 Task: Schedule a presentation practice session with the marketing team, focusing on delivering impactful messages, showcasing compelling visuals, and engaging the audience effectively for the upcoming product launch on September 25th at 3:30 PM.
Action: Mouse moved to (49, 288)
Screenshot: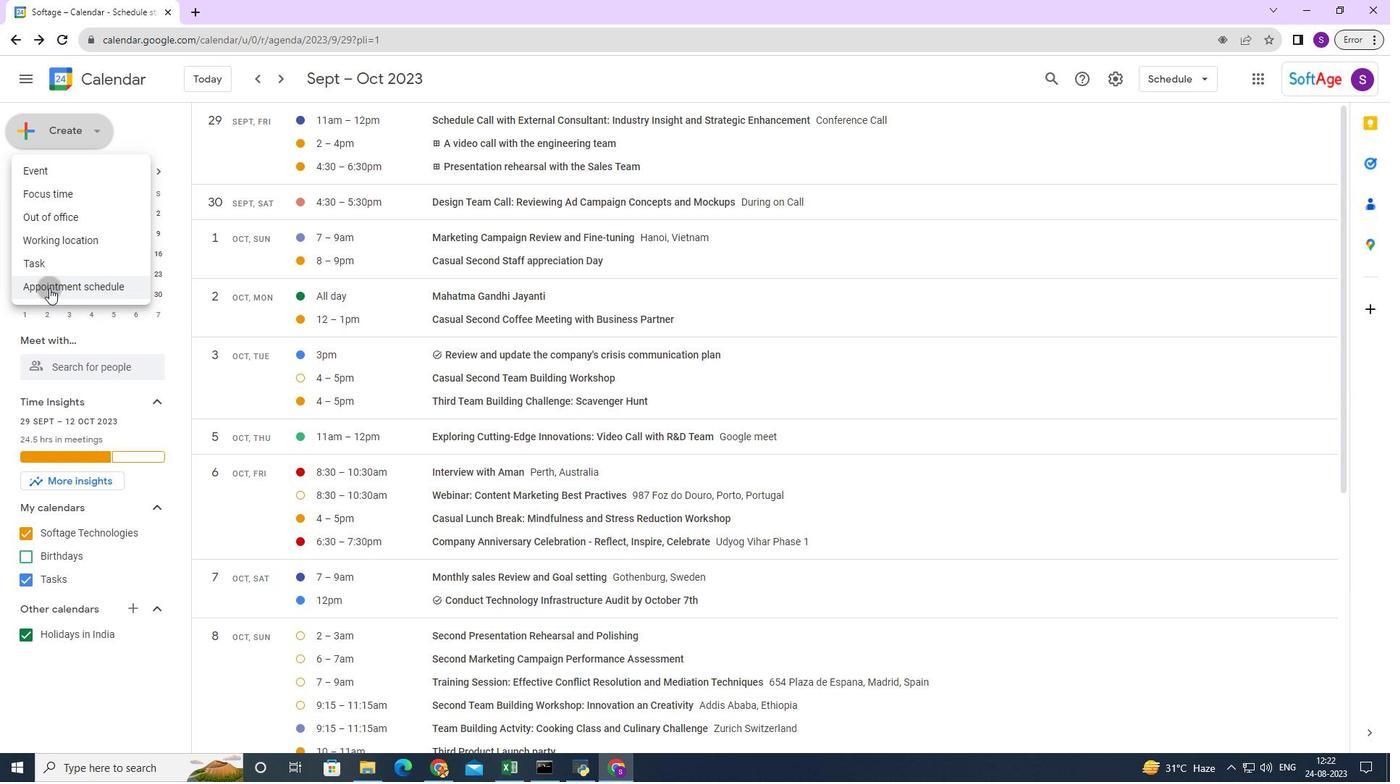 
Action: Mouse pressed left at (49, 288)
Screenshot: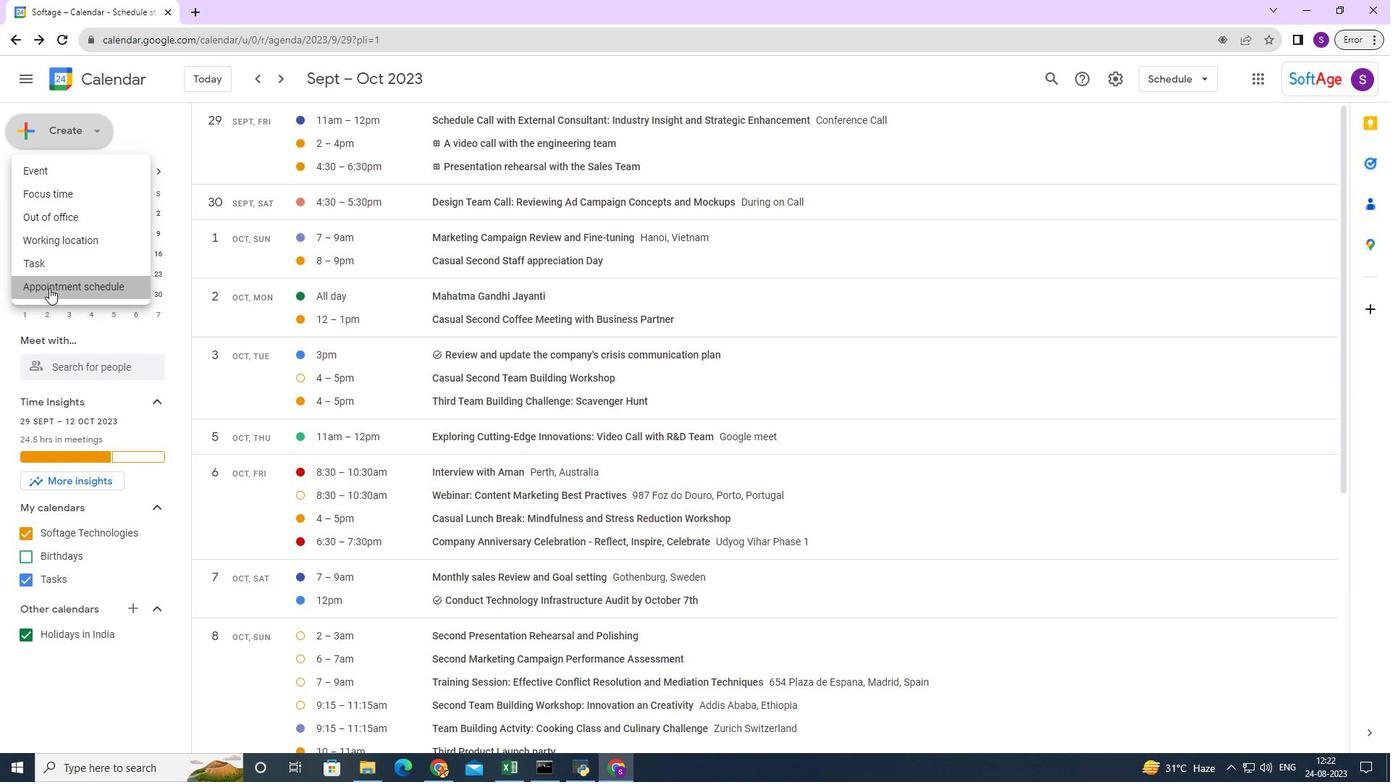 
Action: Mouse moved to (234, 126)
Screenshot: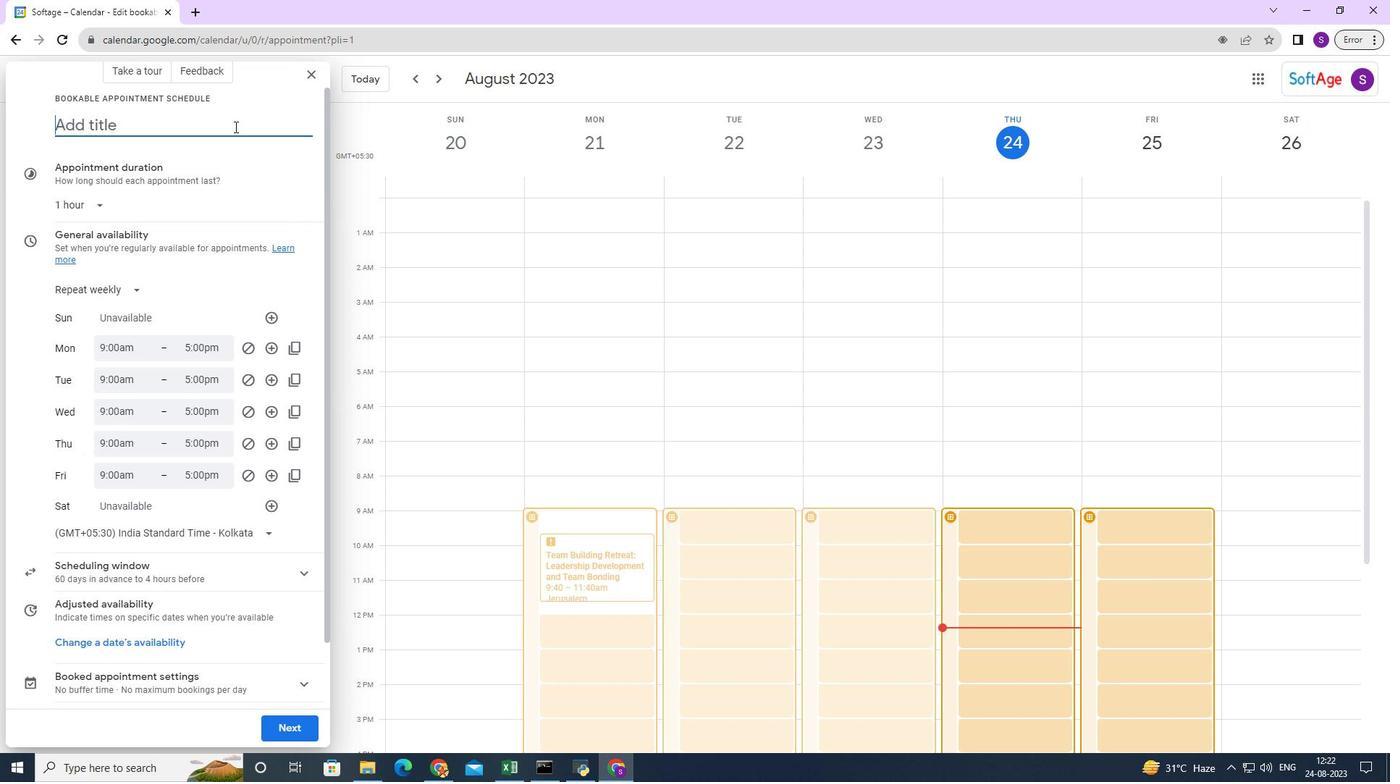 
Action: Mouse pressed left at (234, 126)
Screenshot: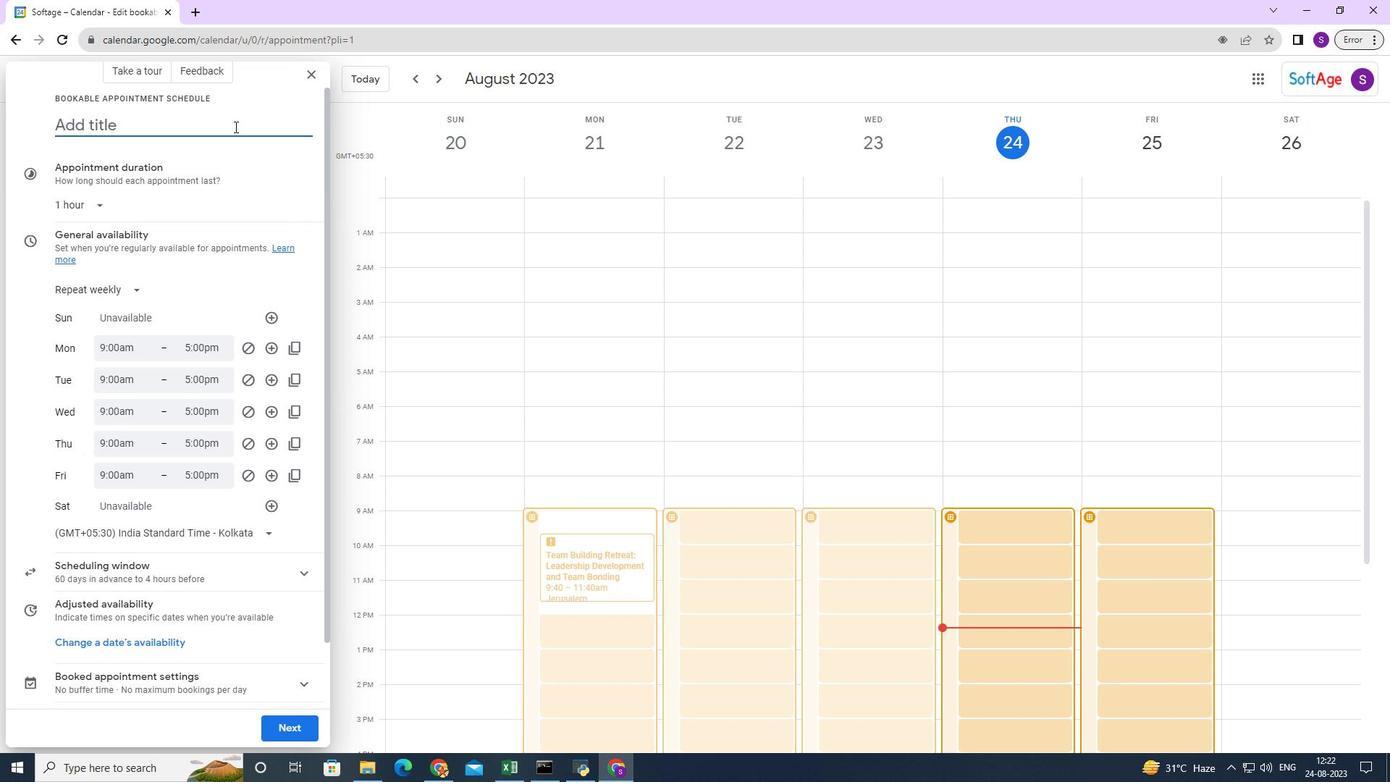 
Action: Mouse moved to (216, 118)
Screenshot: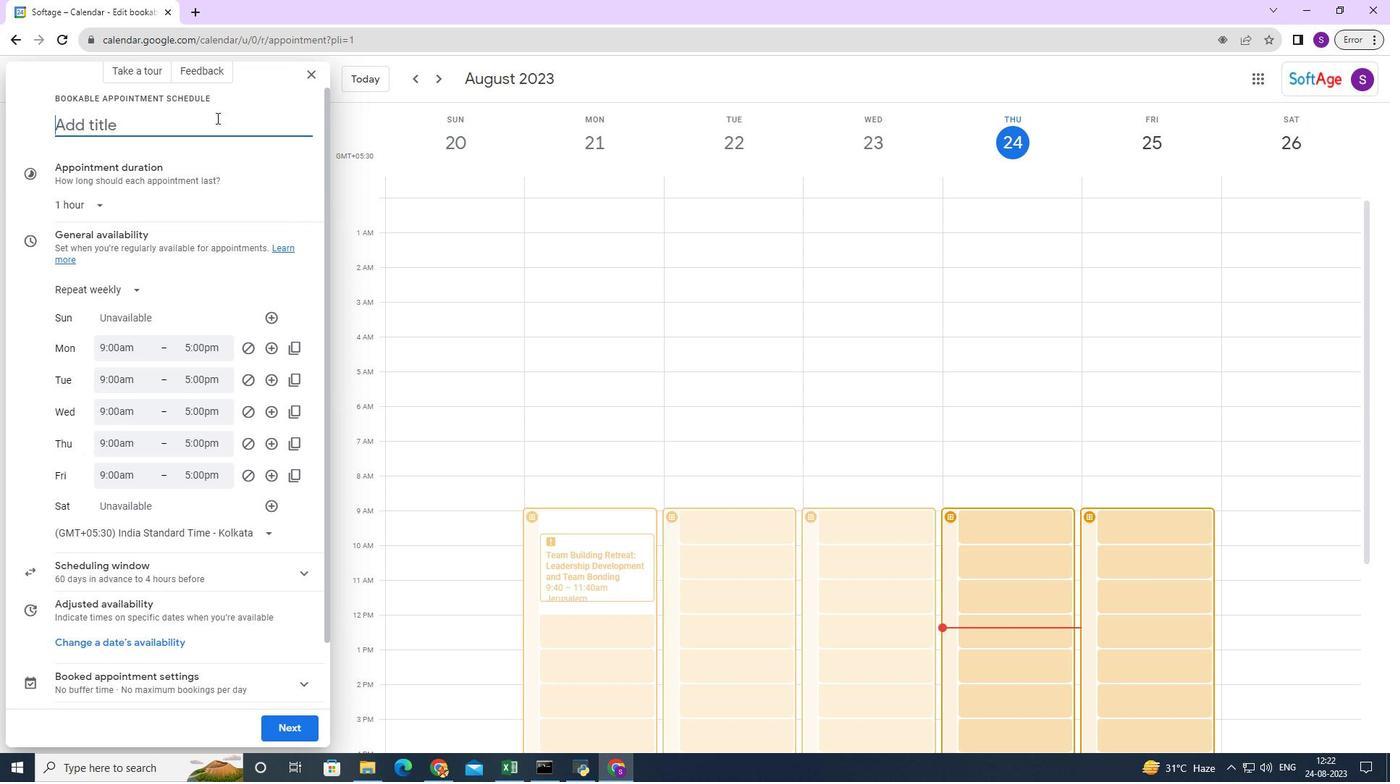 
Action: Key pressed <Key.caps_lock>S<Key.caps_lock>xhd<Key.backspace><Key.backspace><Key.backspace>chedule<Key.space>a<Key.space>presentation<Key.space>practice<Key.space>session<Key.space>with<Key.space>the<Key.backspace>e<Key.space>marketing<Key.space>team
Screenshot: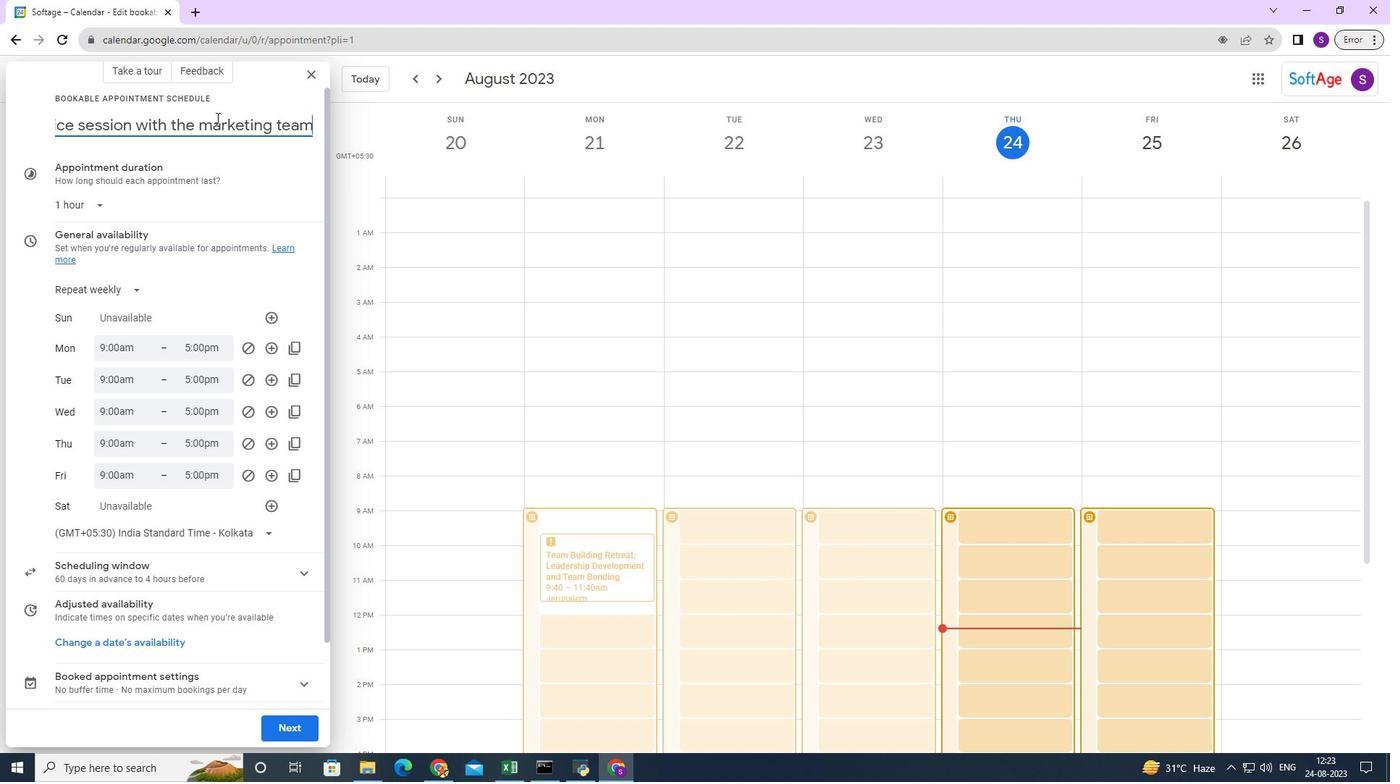 
Action: Mouse moved to (103, 207)
Screenshot: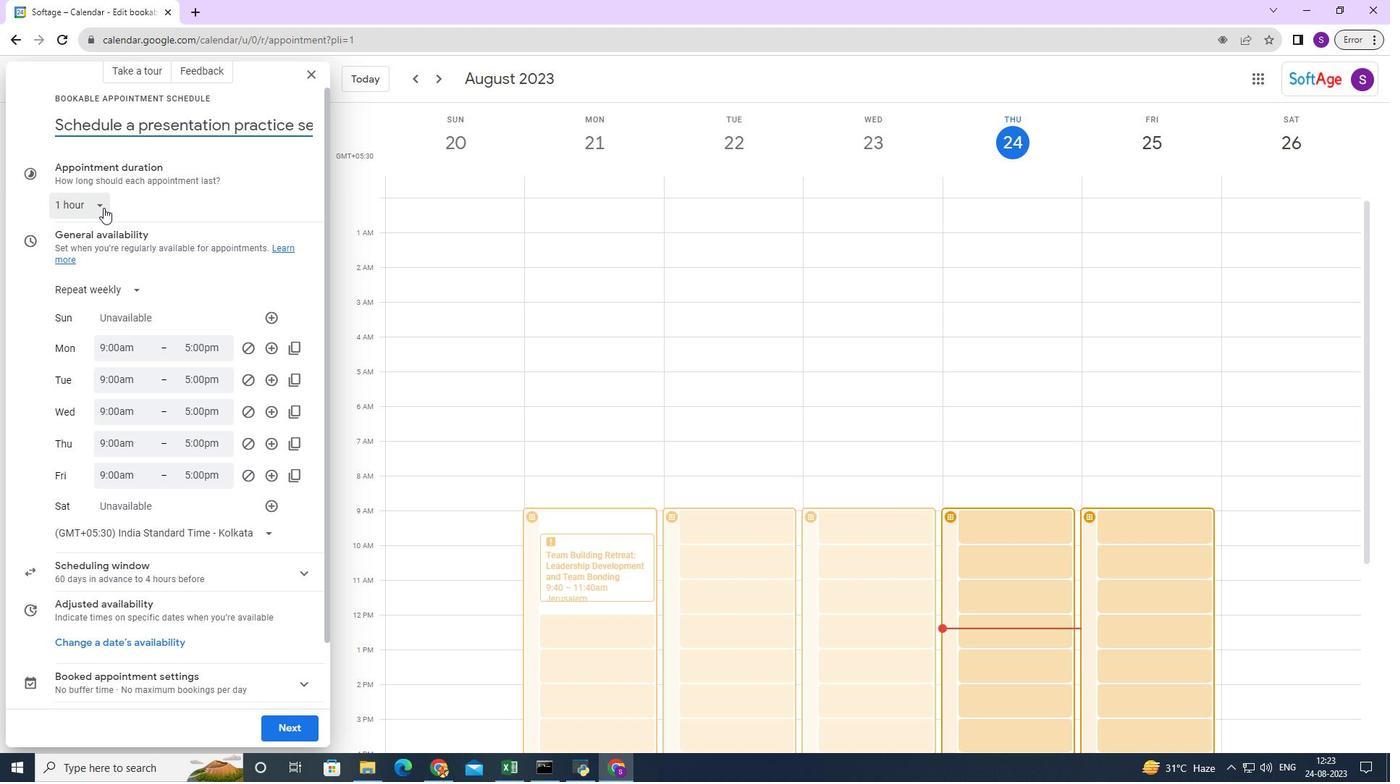 
Action: Mouse pressed left at (103, 207)
Screenshot: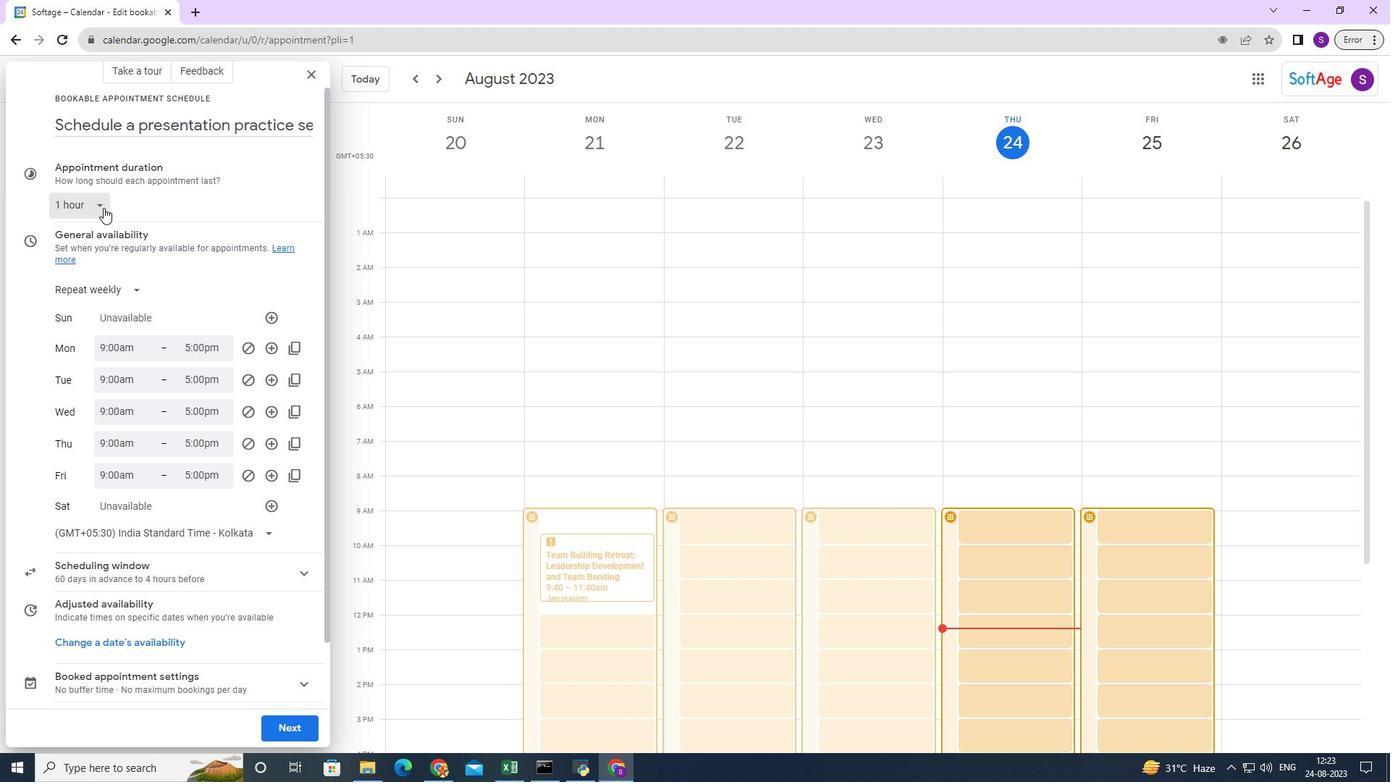 
Action: Mouse moved to (68, 349)
Screenshot: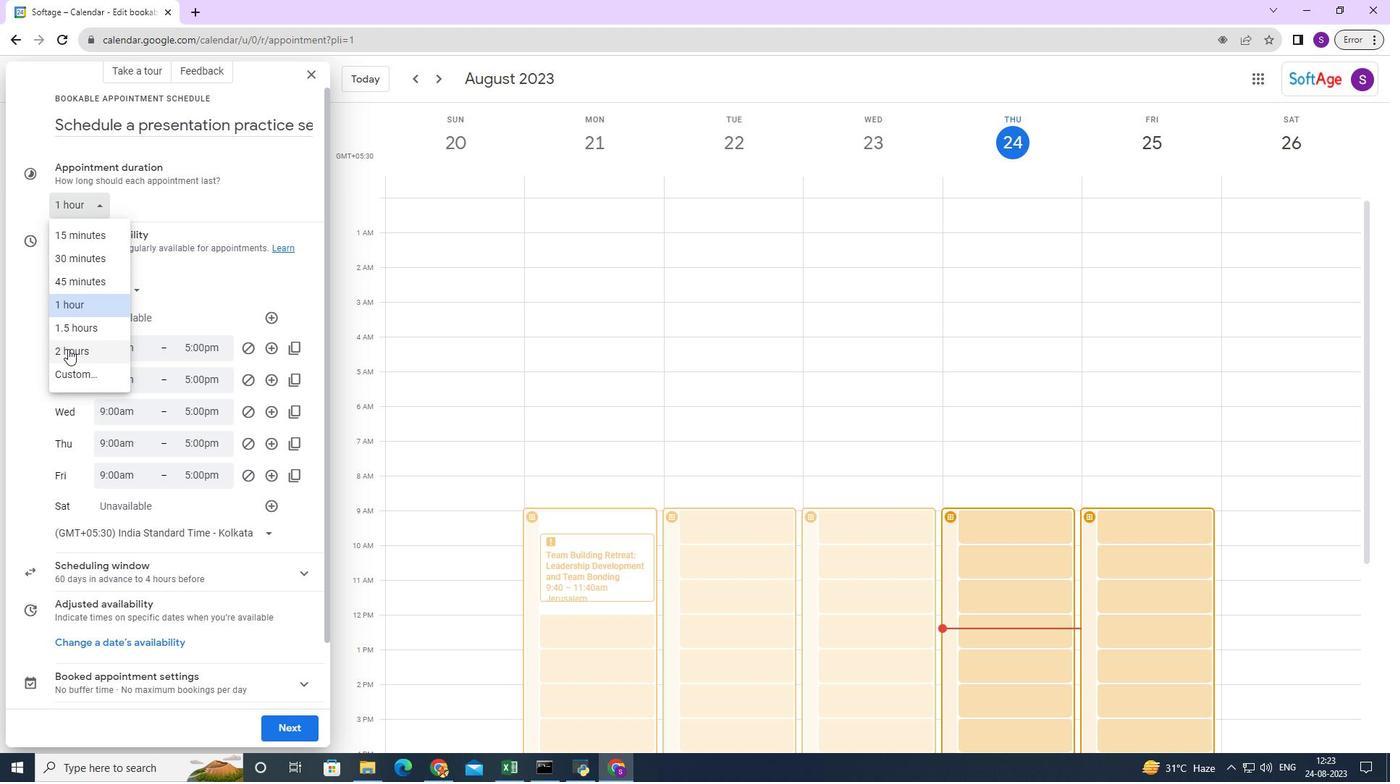 
Action: Mouse pressed left at (68, 349)
Screenshot: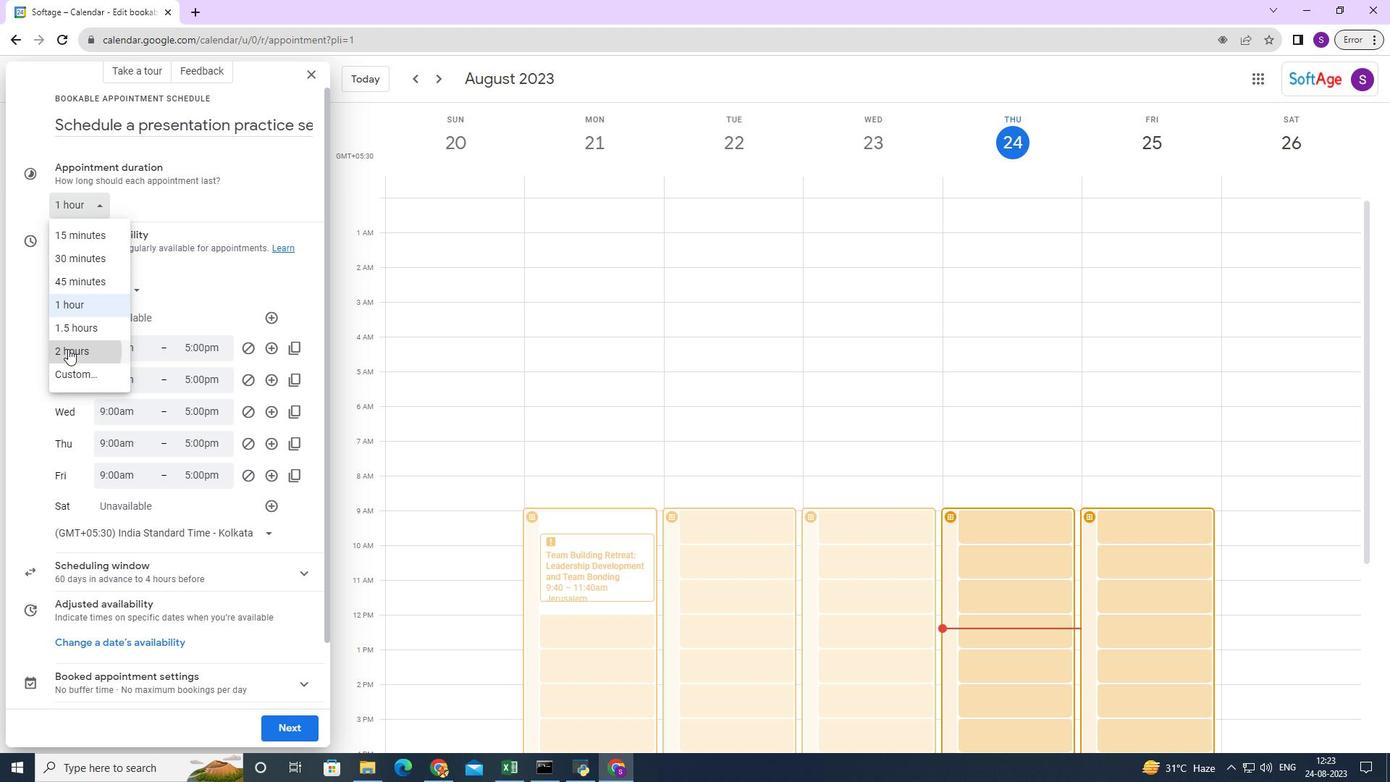 
Action: Mouse moved to (107, 291)
Screenshot: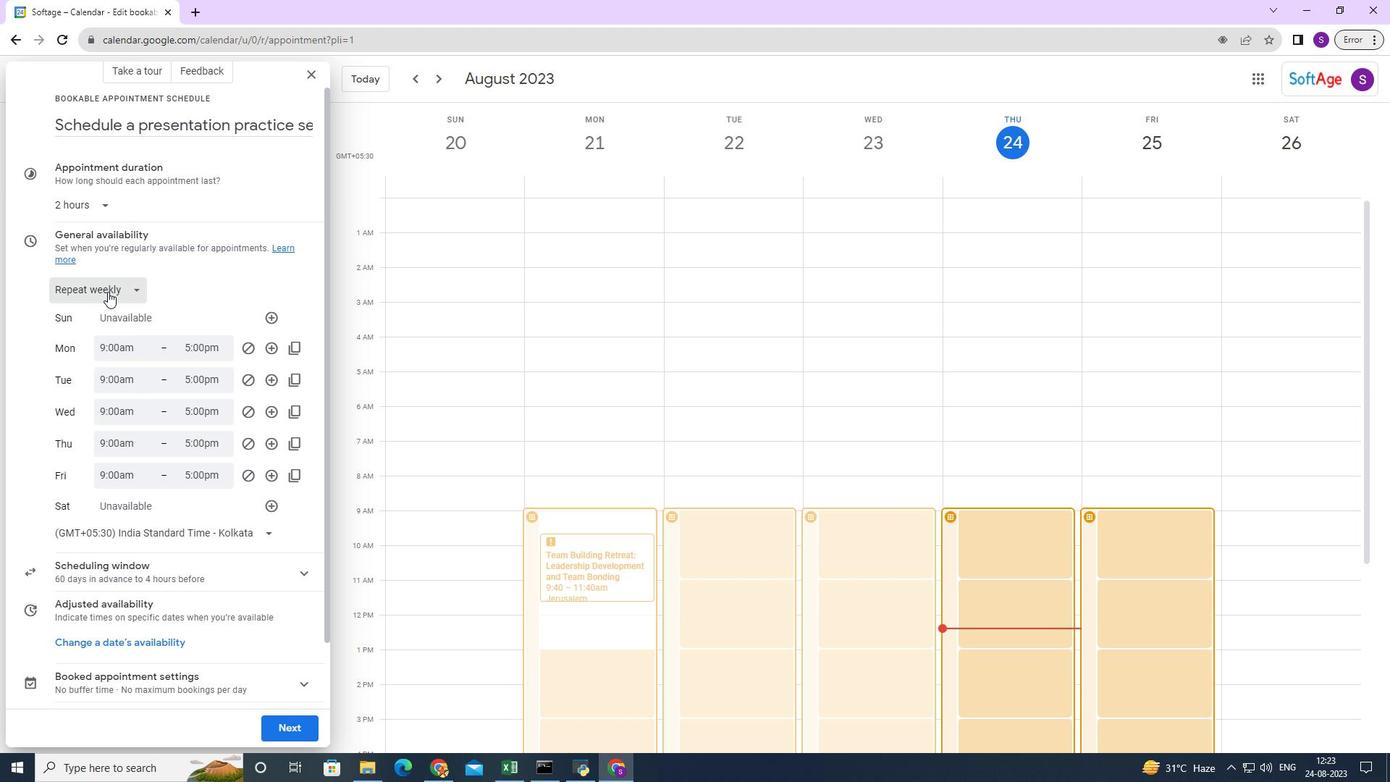 
Action: Mouse pressed left at (107, 291)
Screenshot: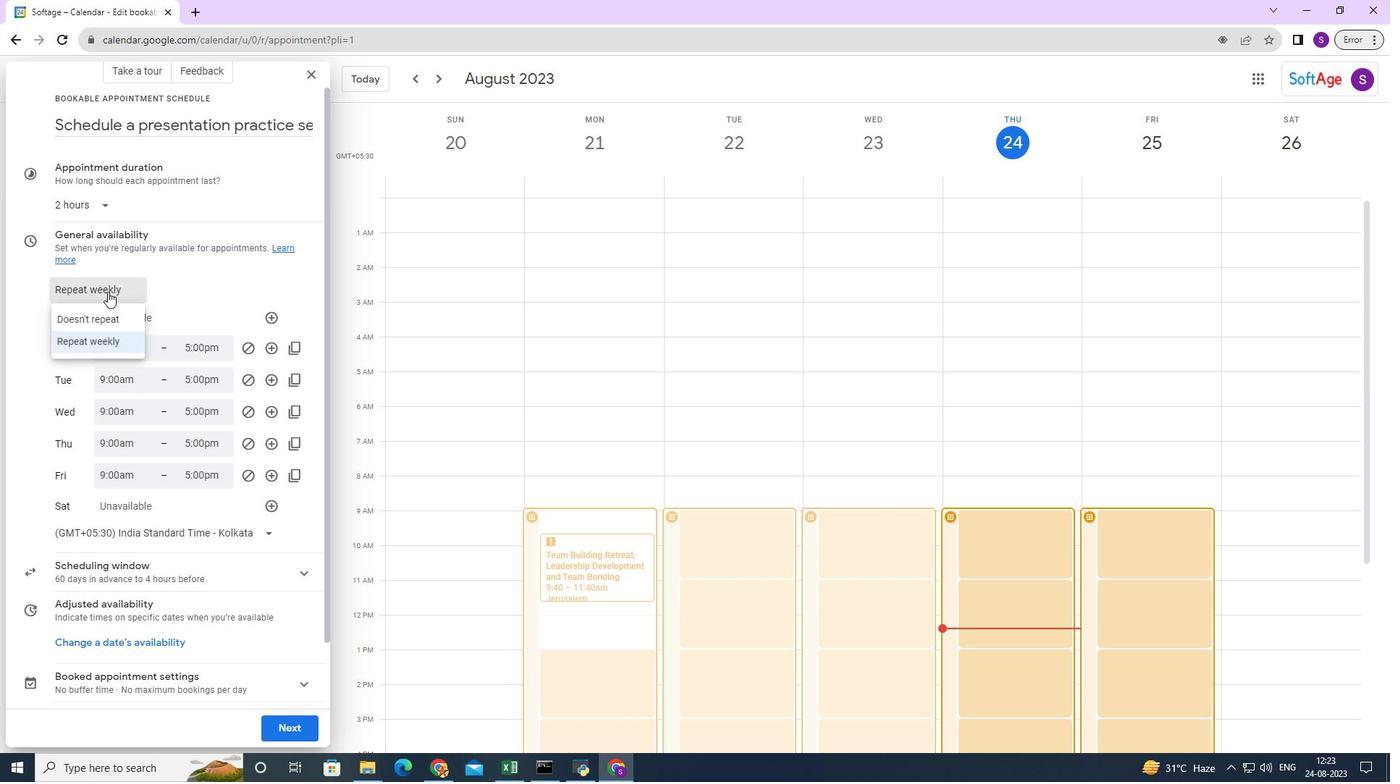 
Action: Mouse moved to (102, 326)
Screenshot: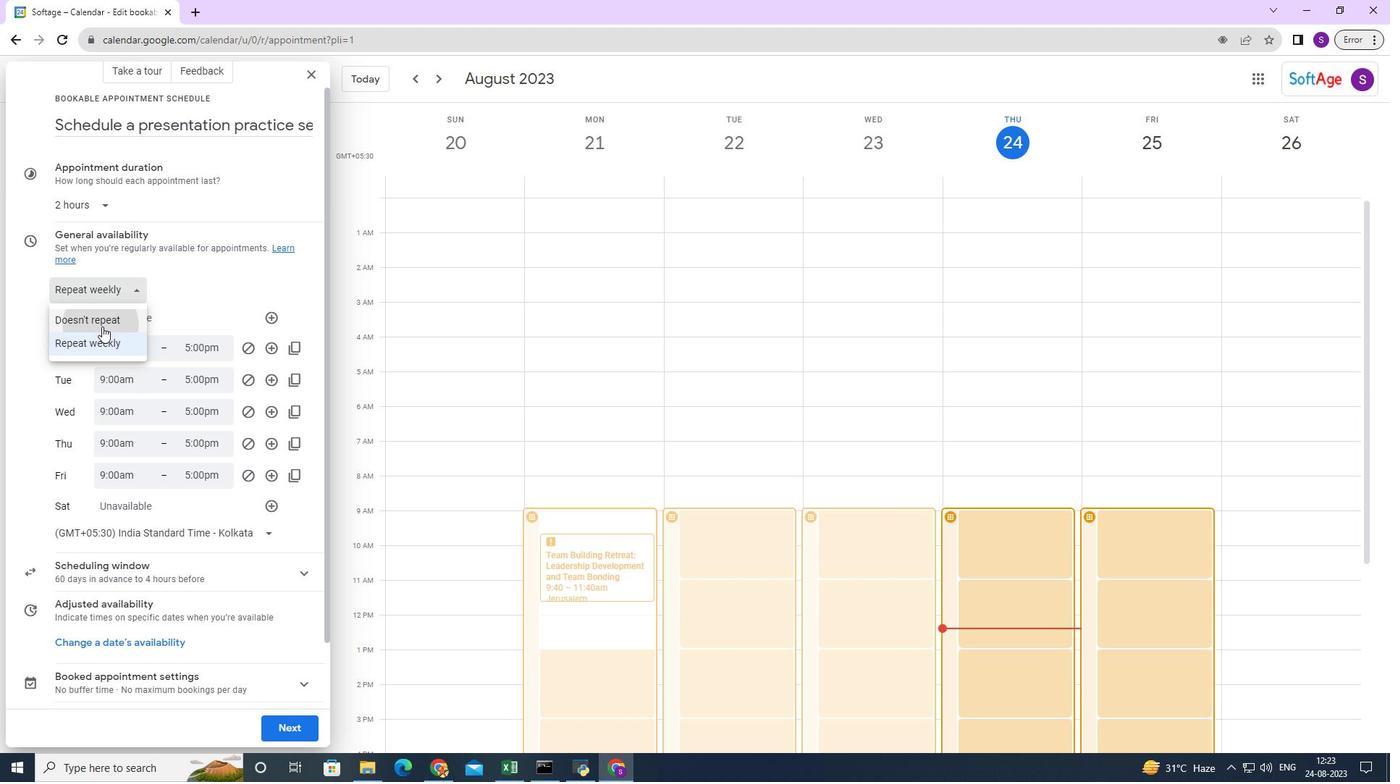 
Action: Mouse pressed left at (102, 326)
Screenshot: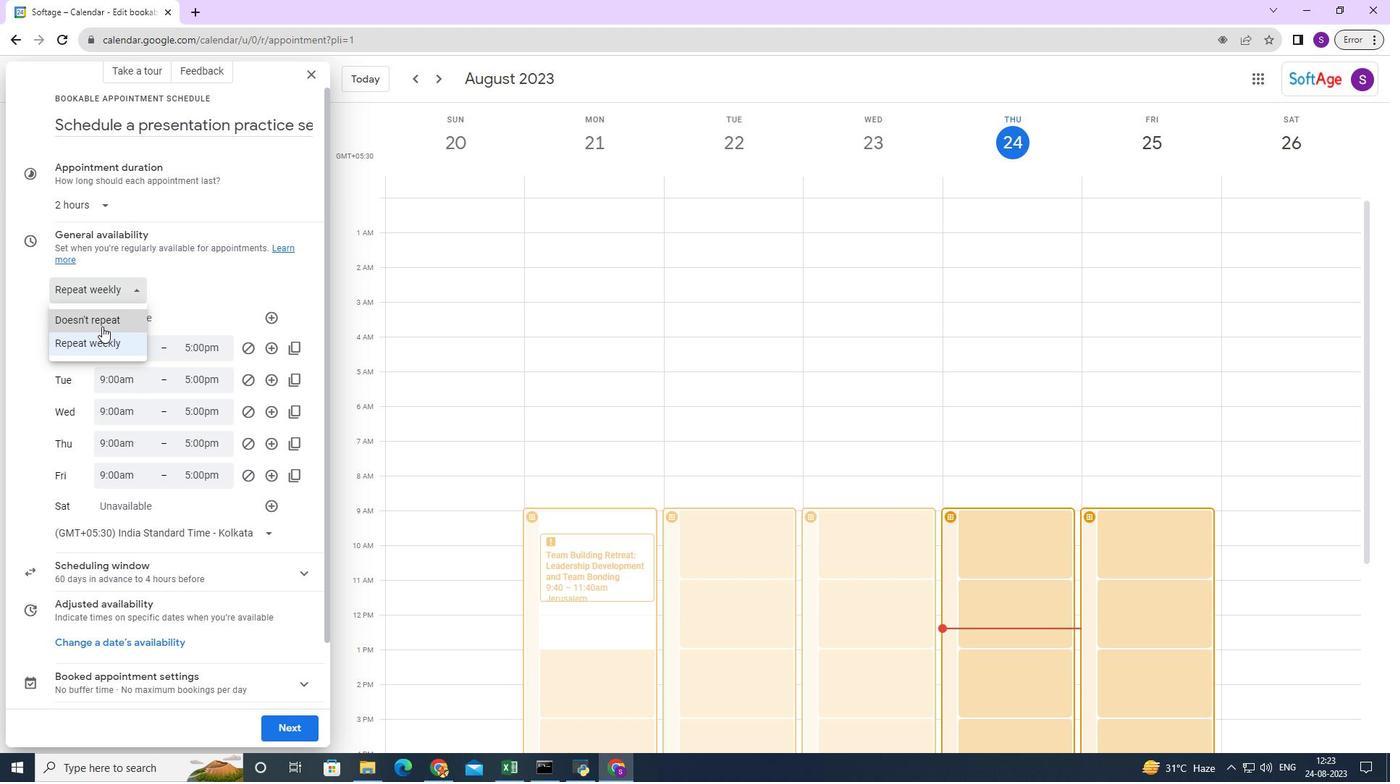 
Action: Mouse moved to (193, 304)
Screenshot: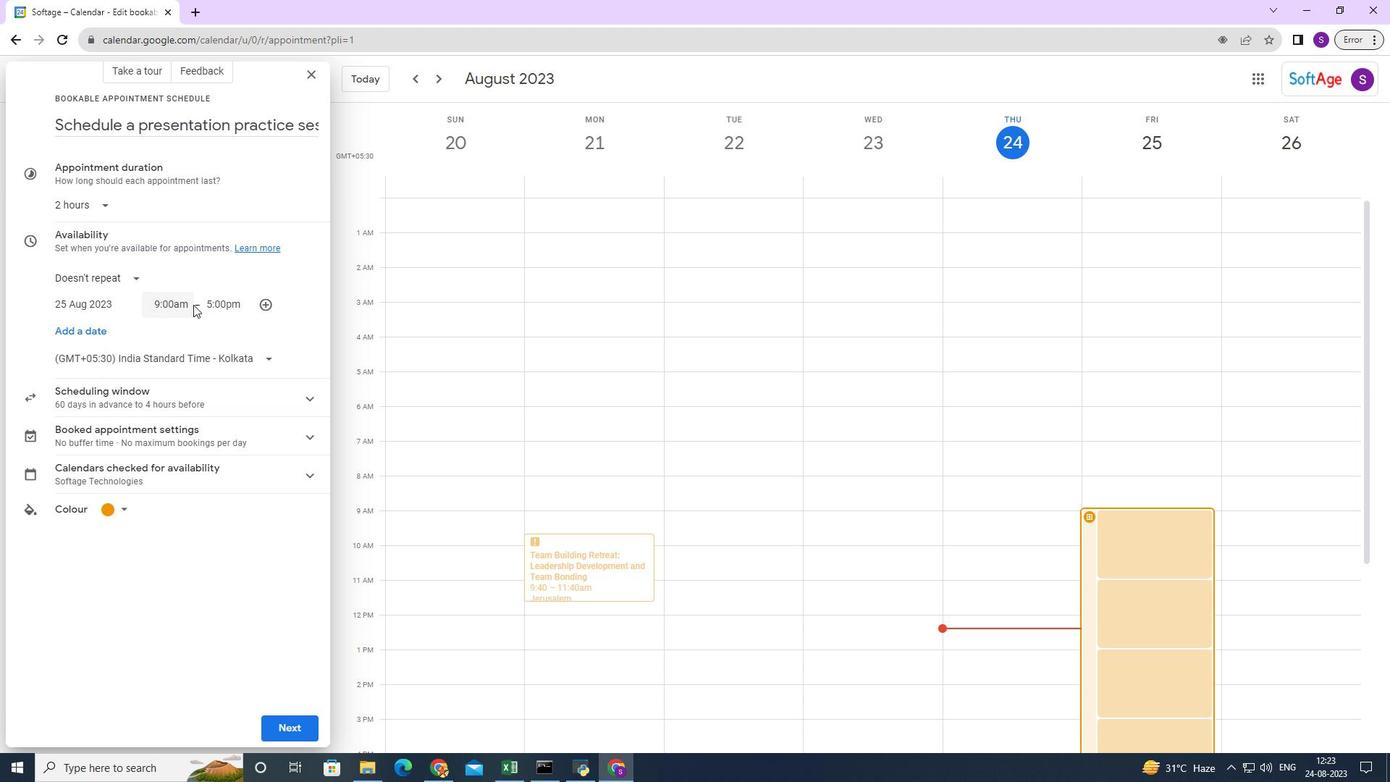 
Action: Mouse pressed left at (193, 304)
Screenshot: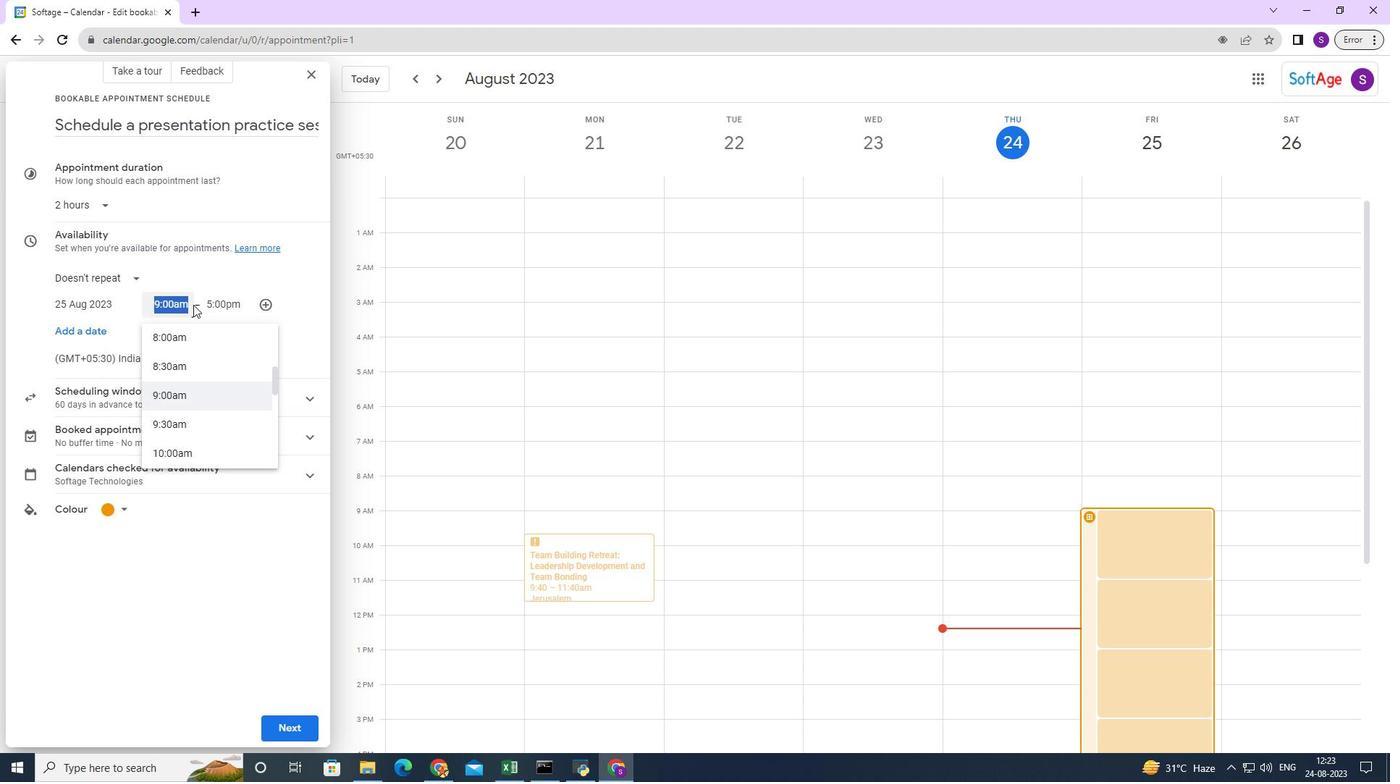 
Action: Mouse moved to (196, 388)
Screenshot: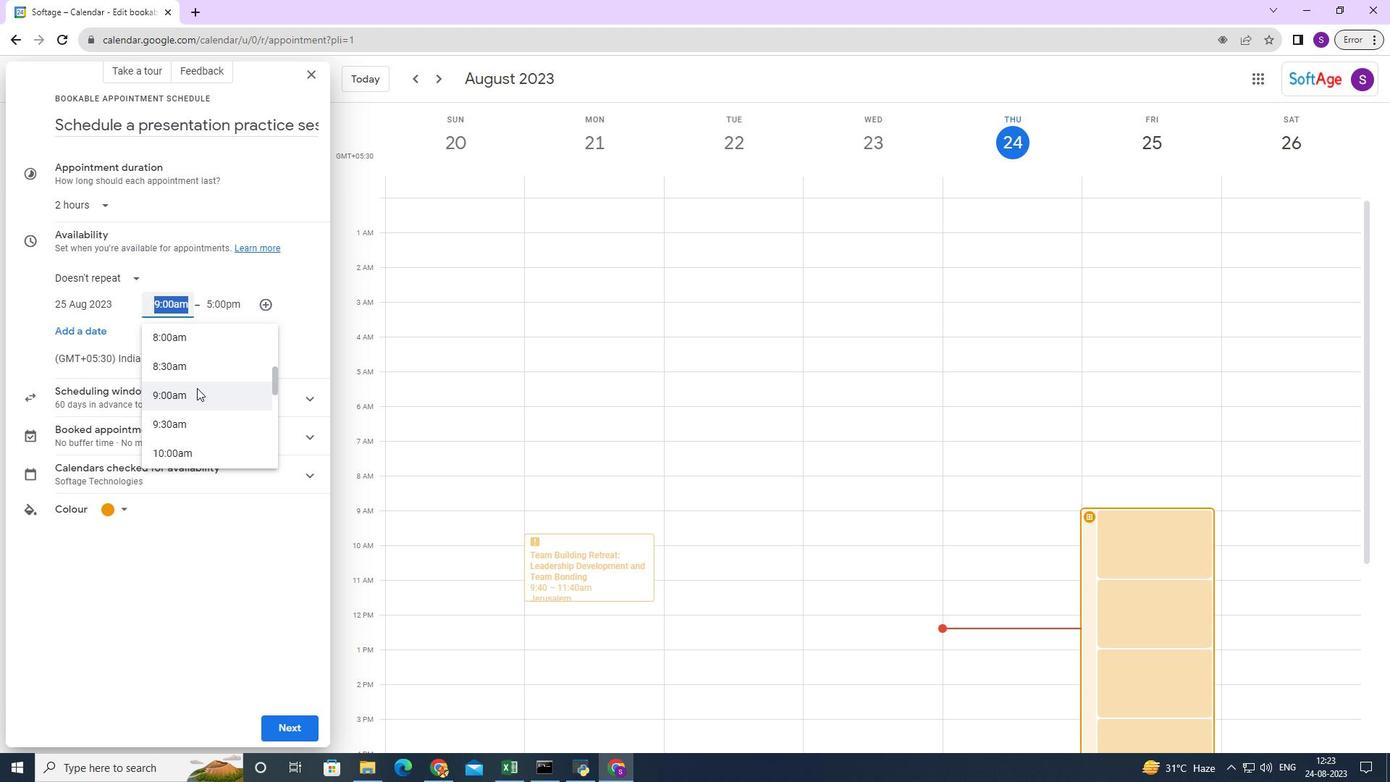 
Action: Mouse scrolled (196, 387) with delta (0, 0)
Screenshot: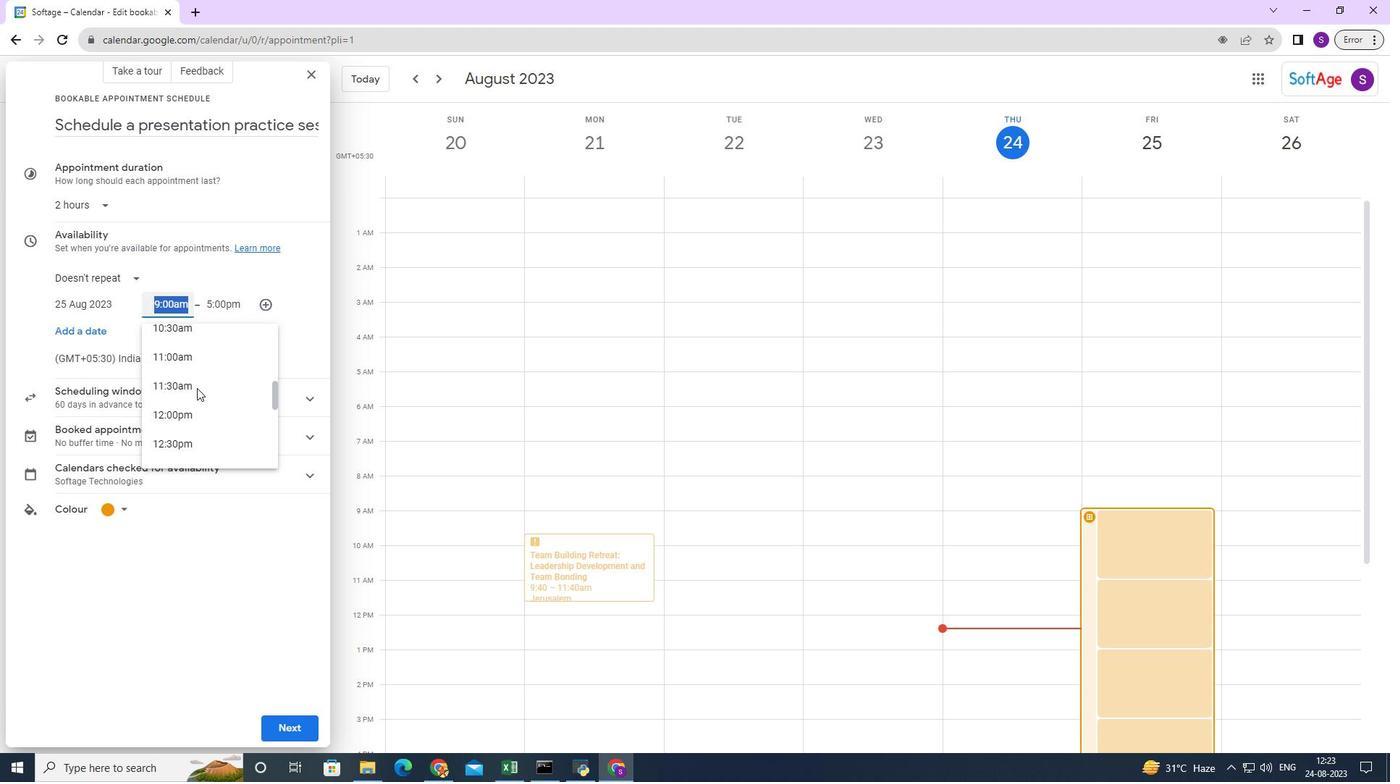 
Action: Mouse scrolled (196, 387) with delta (0, 0)
Screenshot: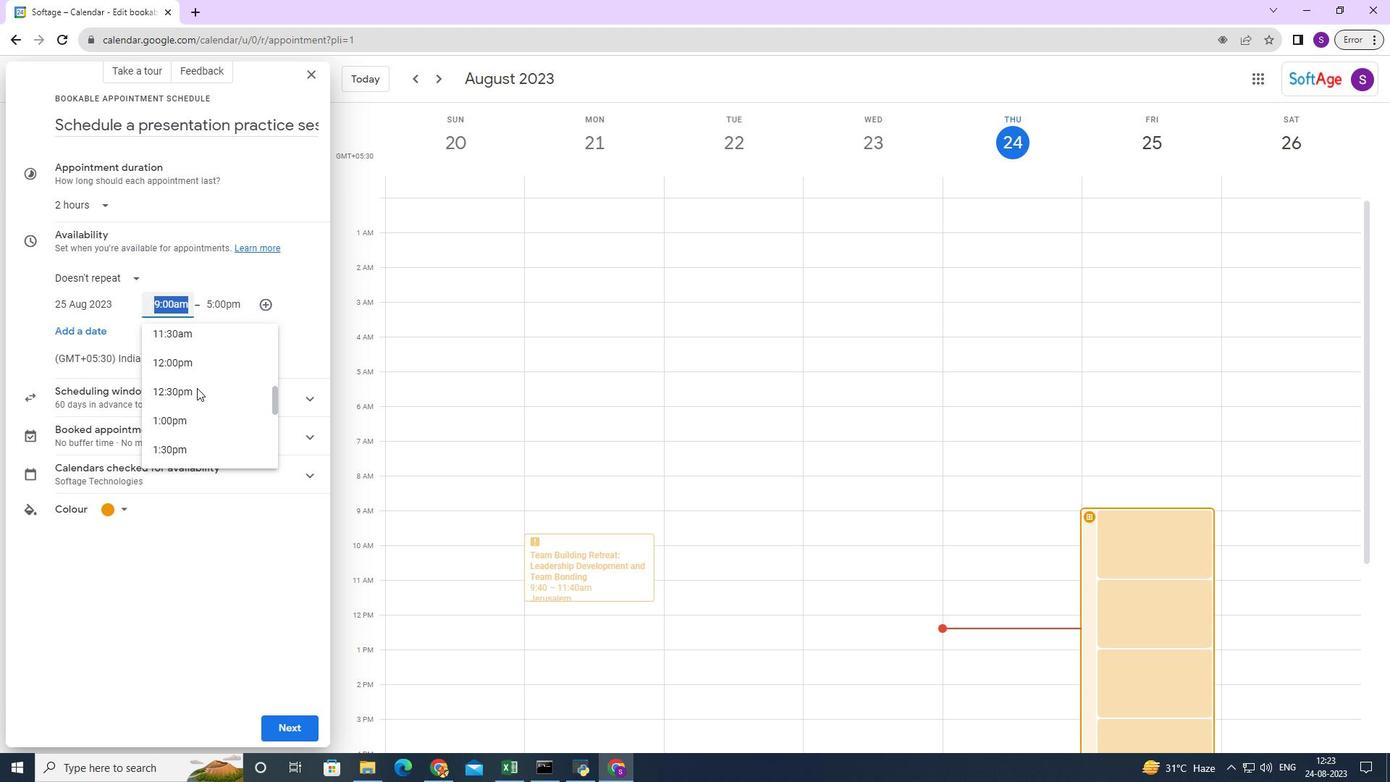 
Action: Mouse scrolled (196, 387) with delta (0, 0)
Screenshot: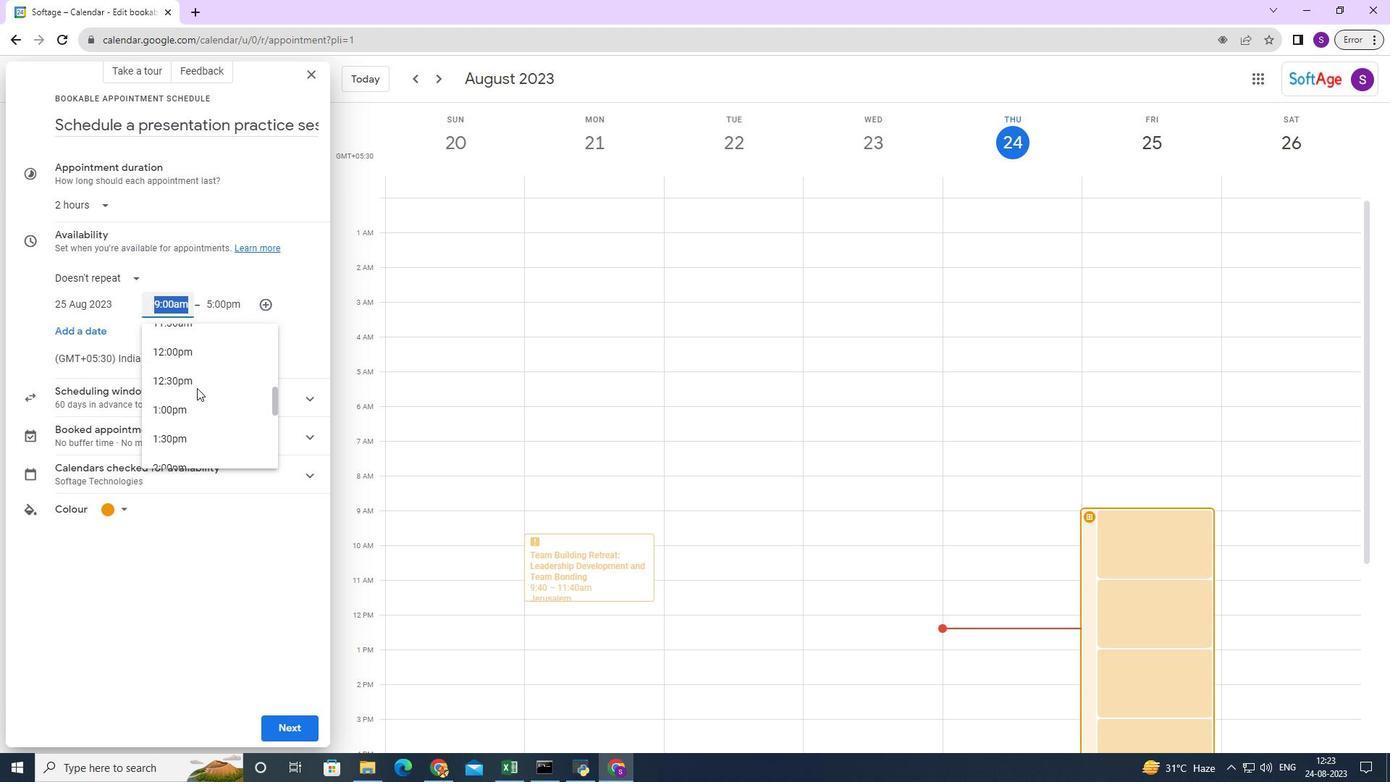 
Action: Mouse moved to (198, 380)
Screenshot: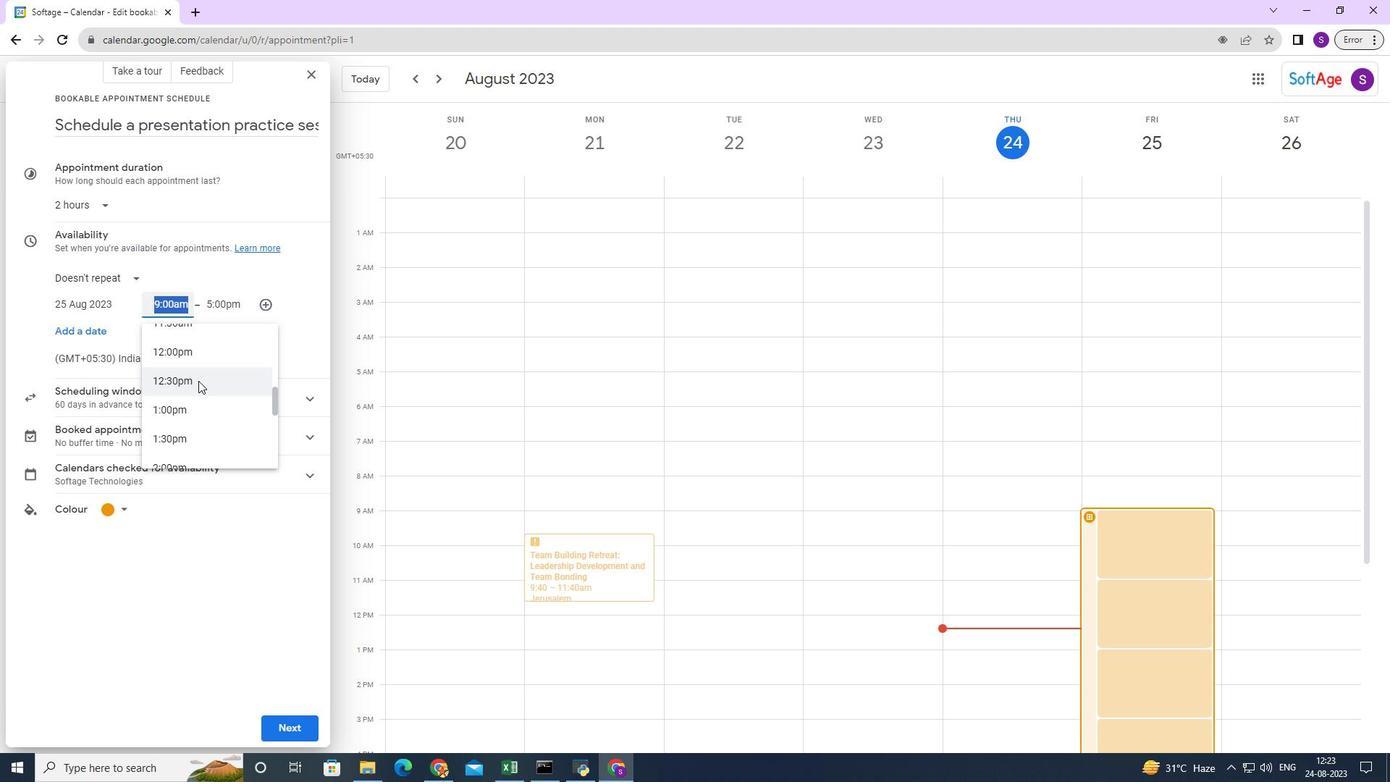 
Action: Mouse scrolled (198, 380) with delta (0, 0)
Screenshot: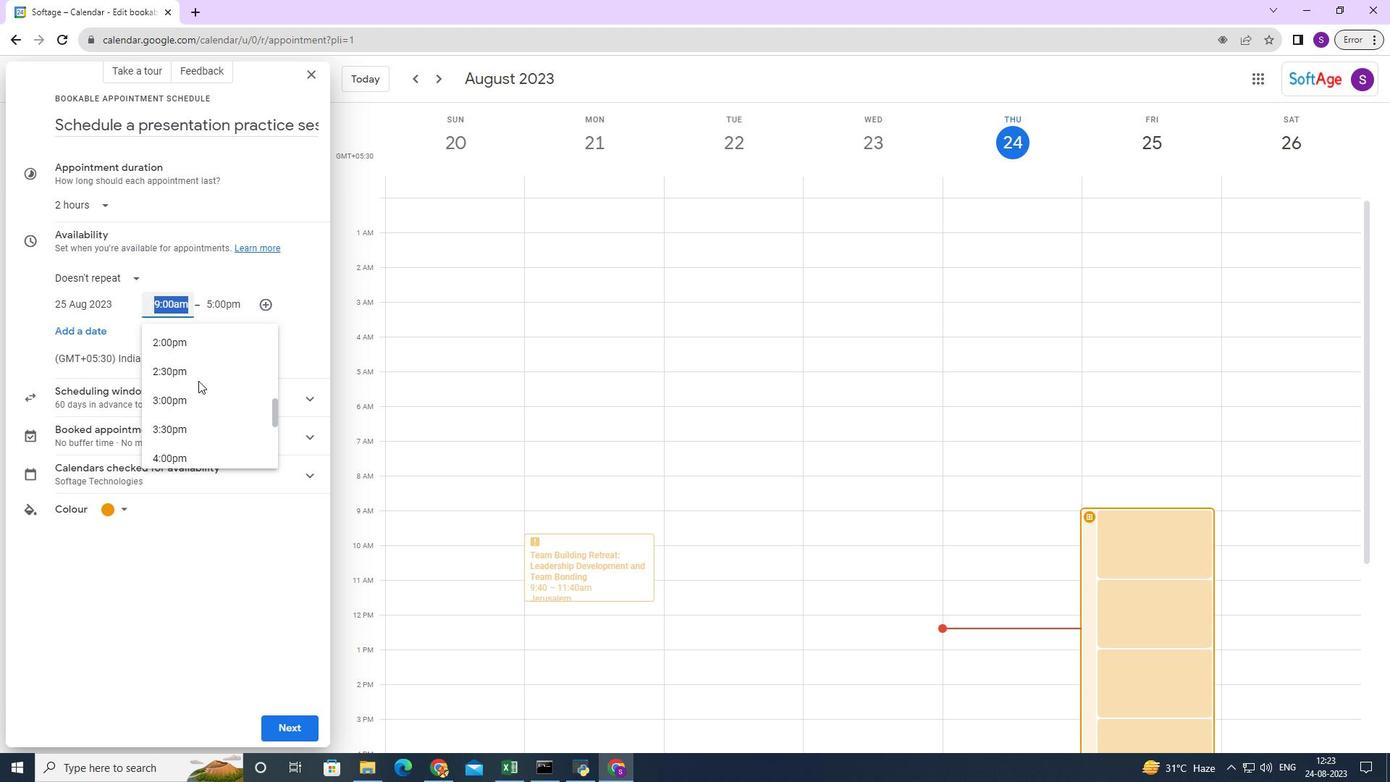 
Action: Mouse scrolled (198, 380) with delta (0, 0)
Screenshot: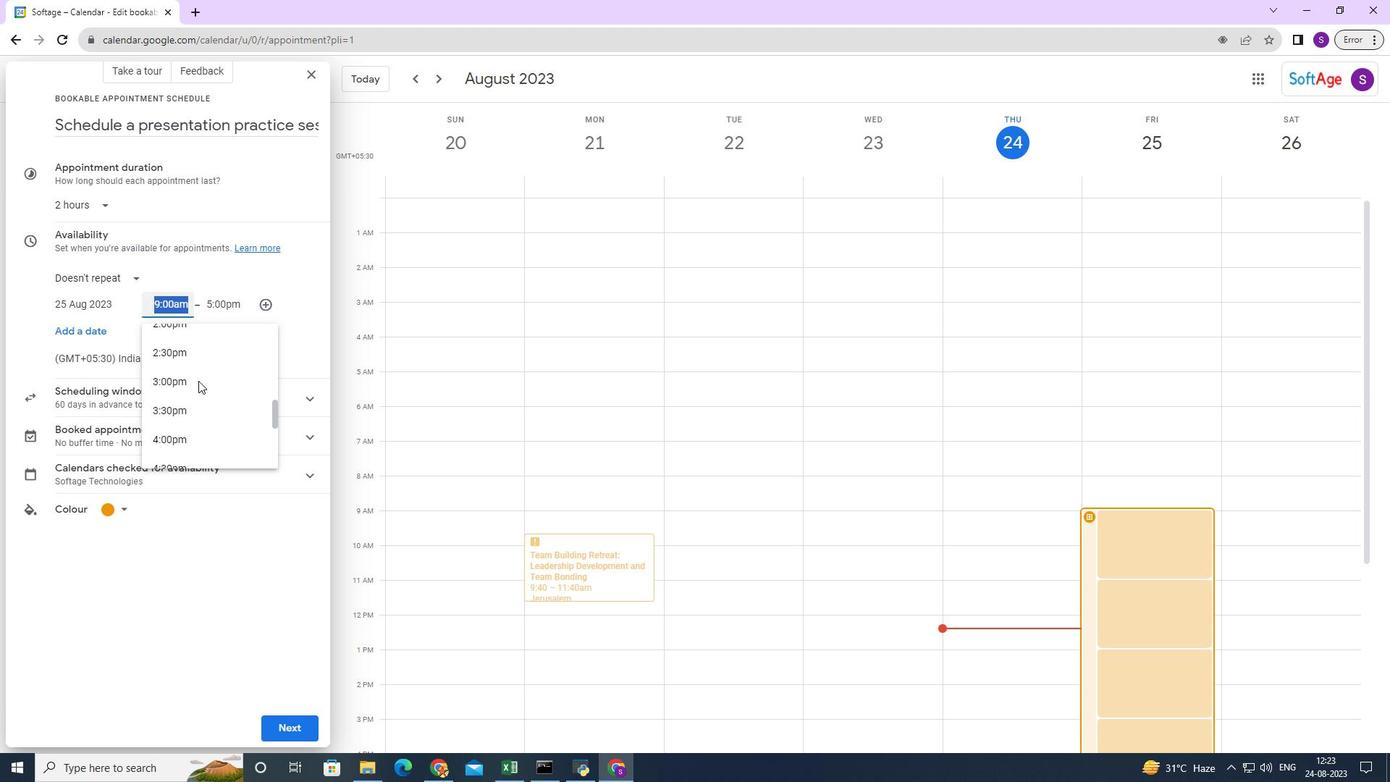 
Action: Mouse moved to (175, 401)
Screenshot: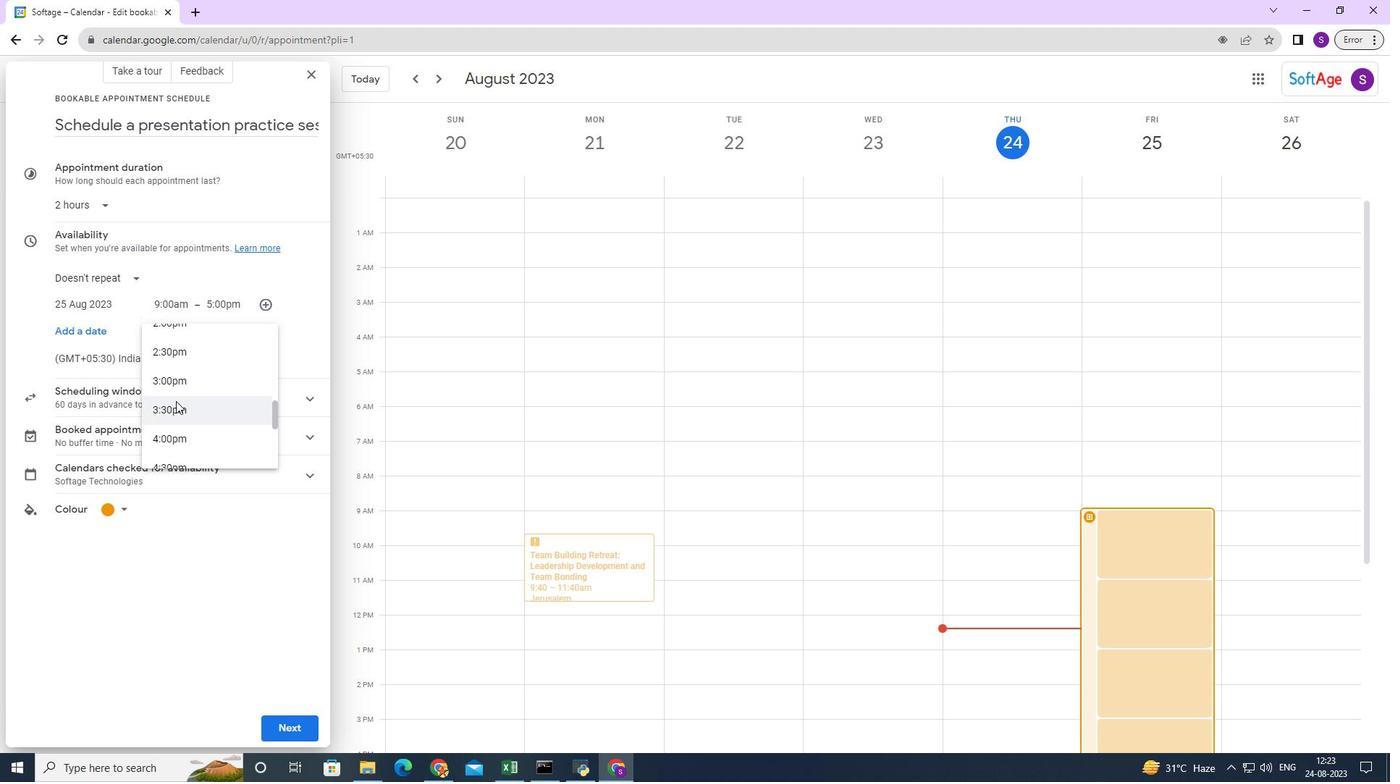 
Action: Mouse pressed left at (175, 401)
Screenshot: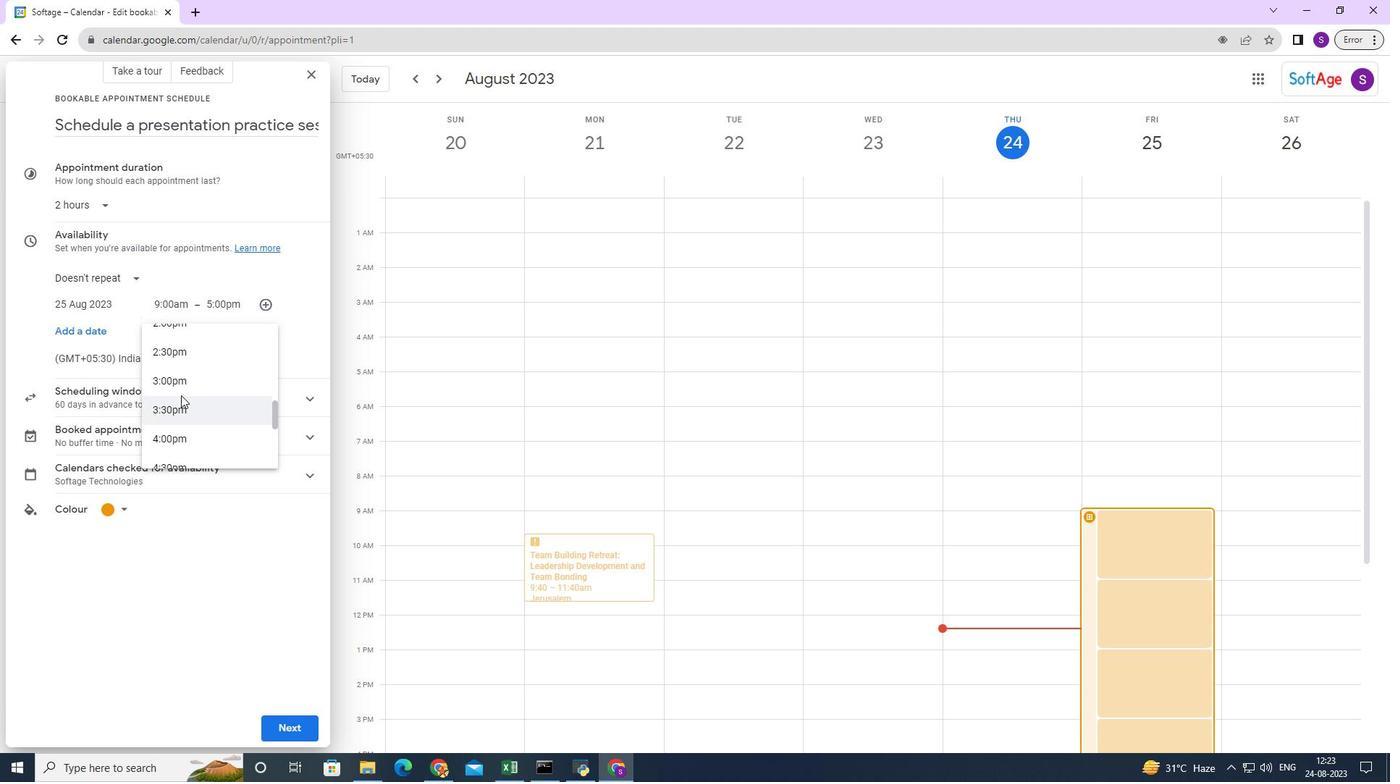 
Action: Mouse moved to (223, 304)
Screenshot: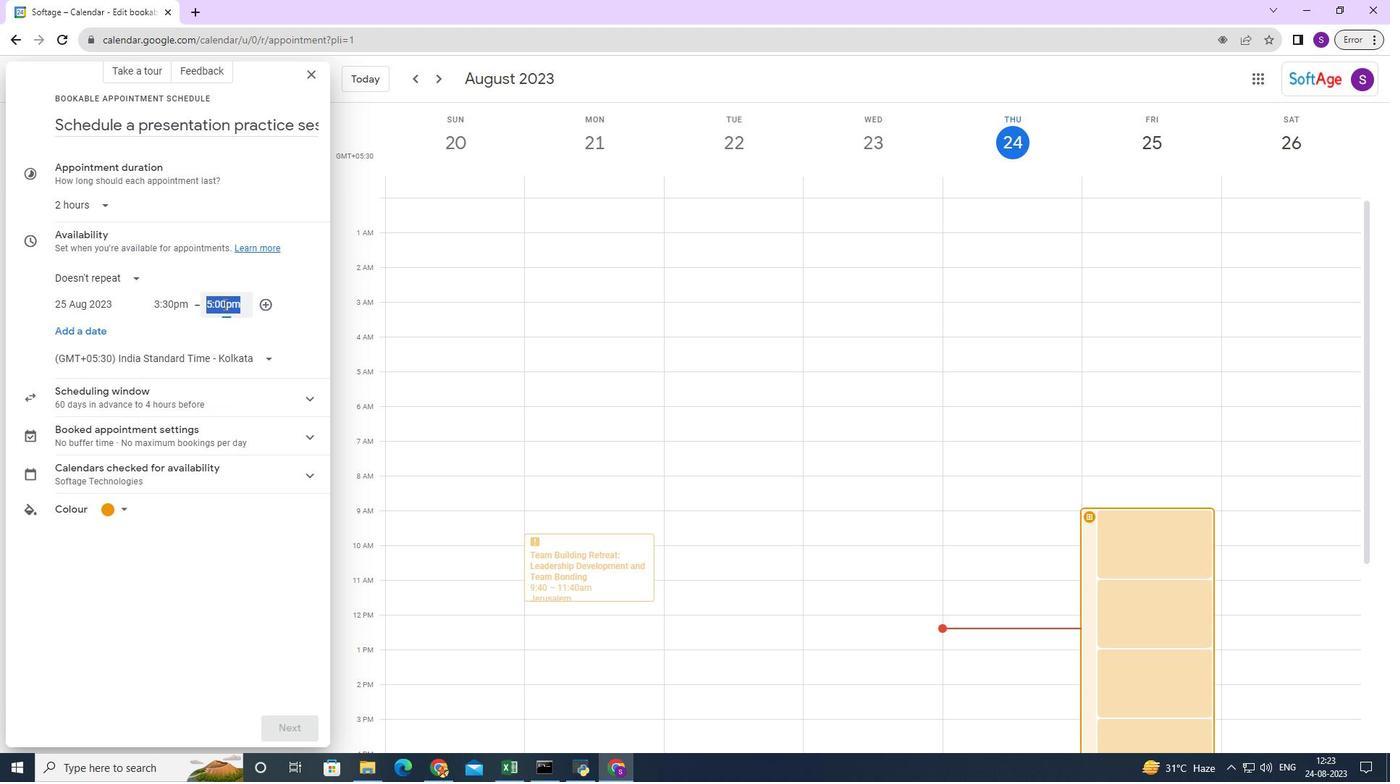 
Action: Mouse pressed left at (223, 304)
Screenshot: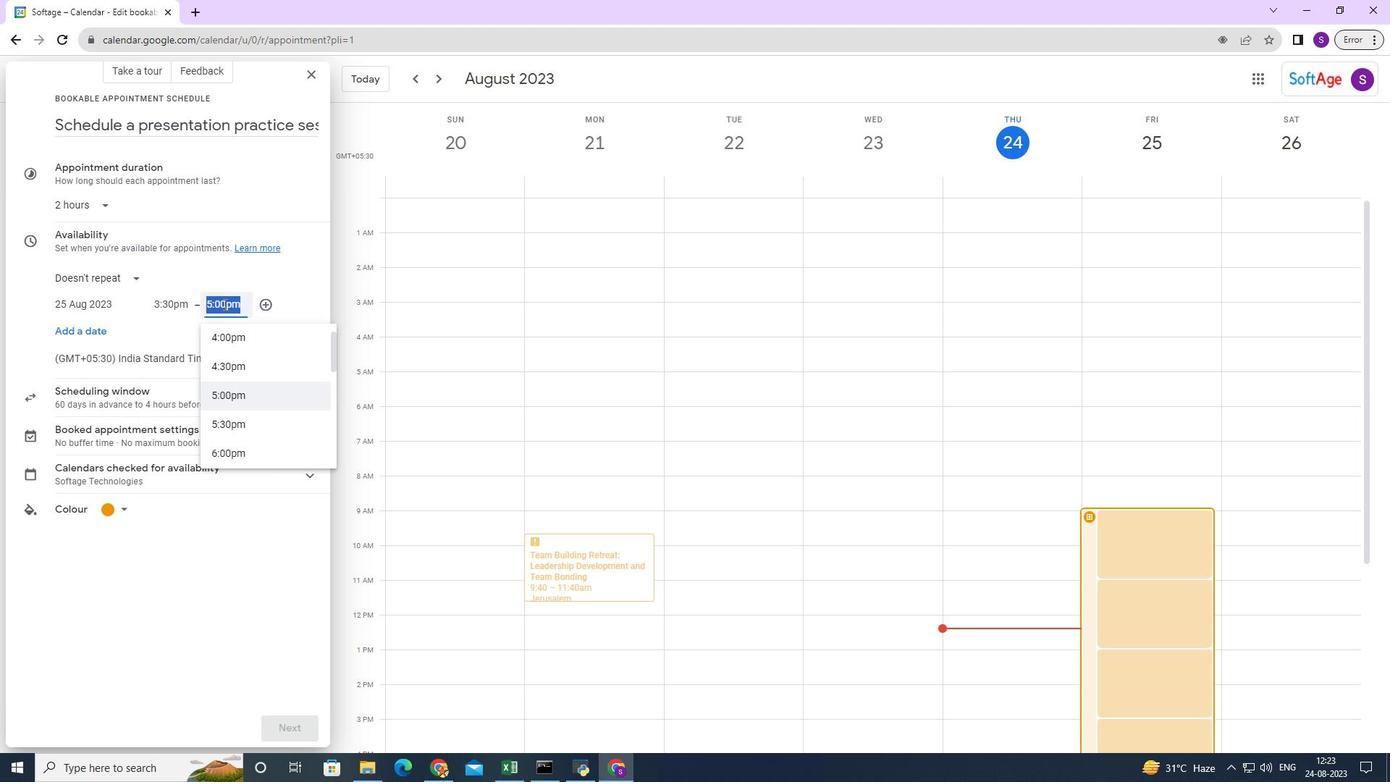 
Action: Mouse moved to (225, 429)
Screenshot: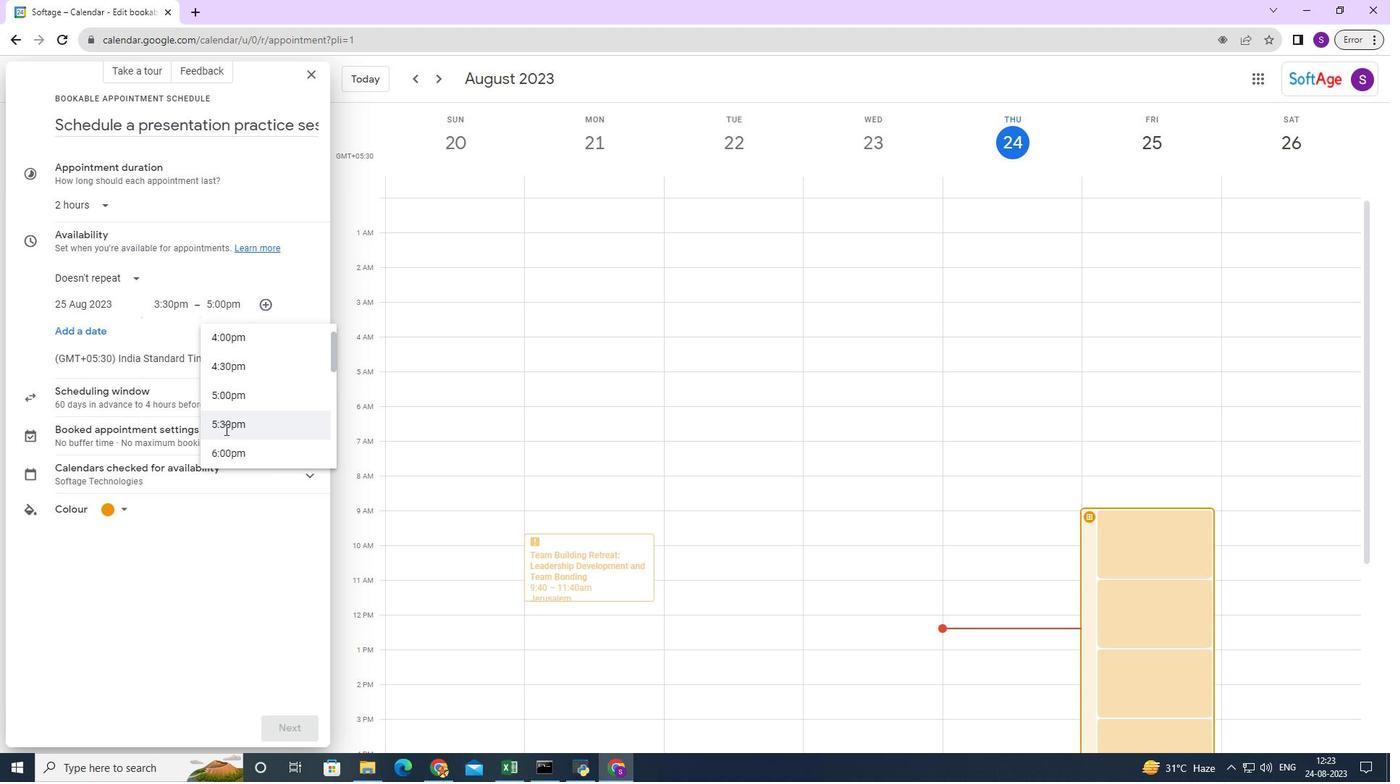 
Action: Mouse pressed left at (225, 429)
Screenshot: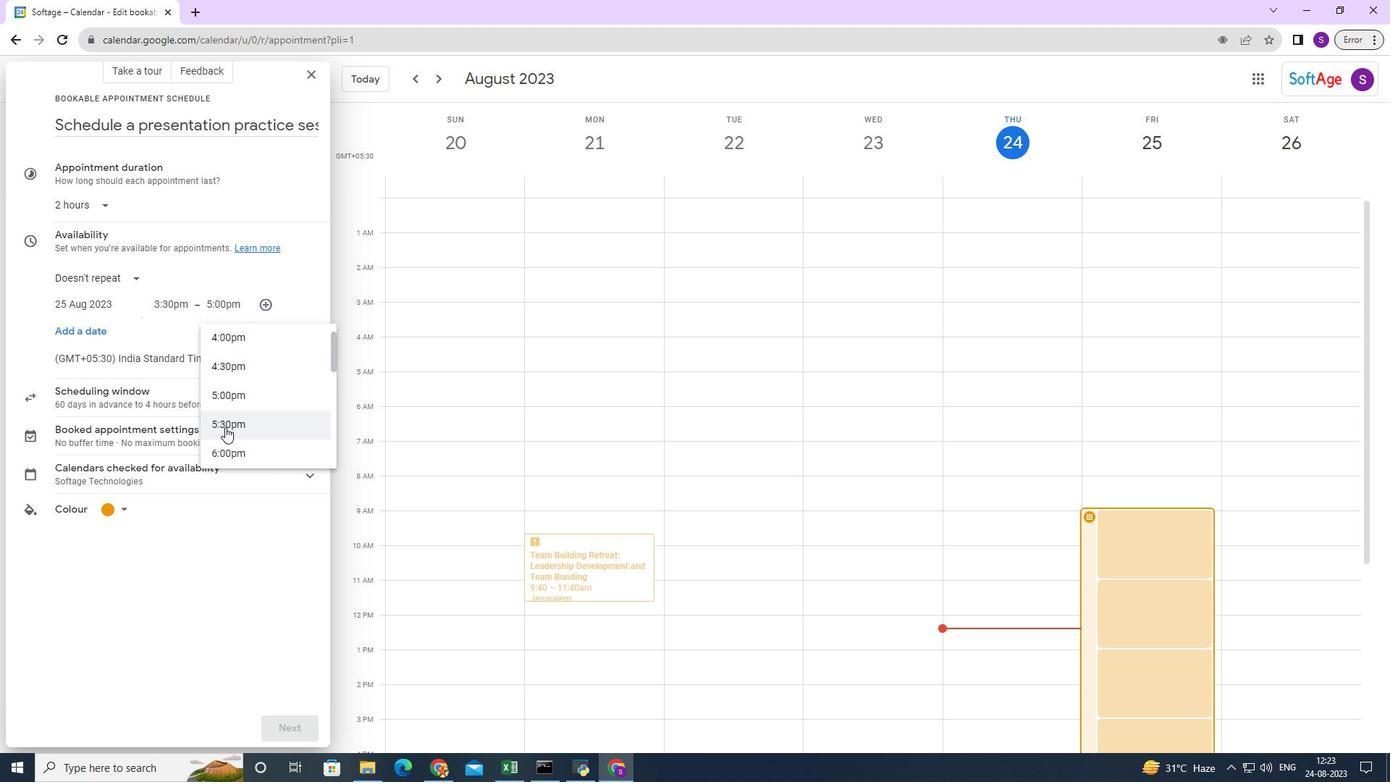 
Action: Mouse moved to (101, 304)
Screenshot: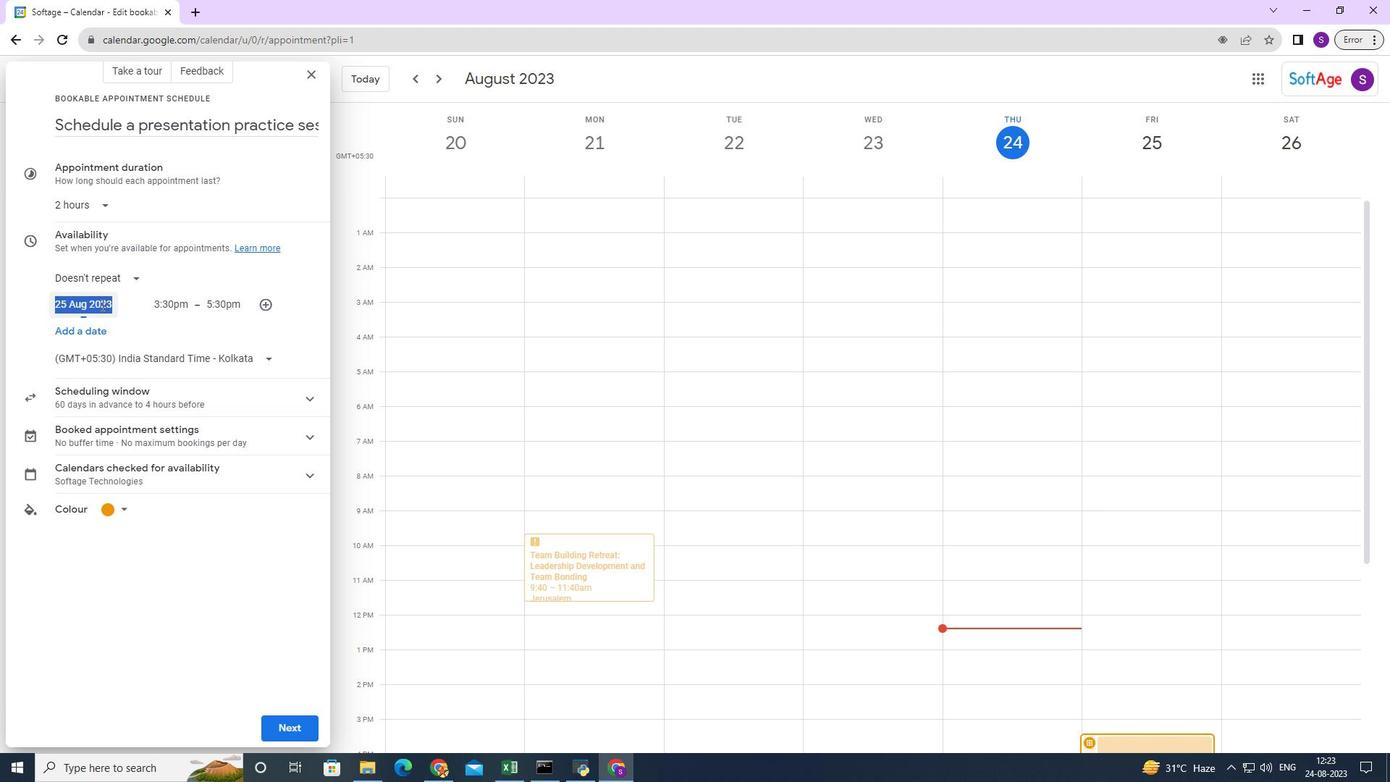 
Action: Mouse pressed left at (101, 304)
Screenshot: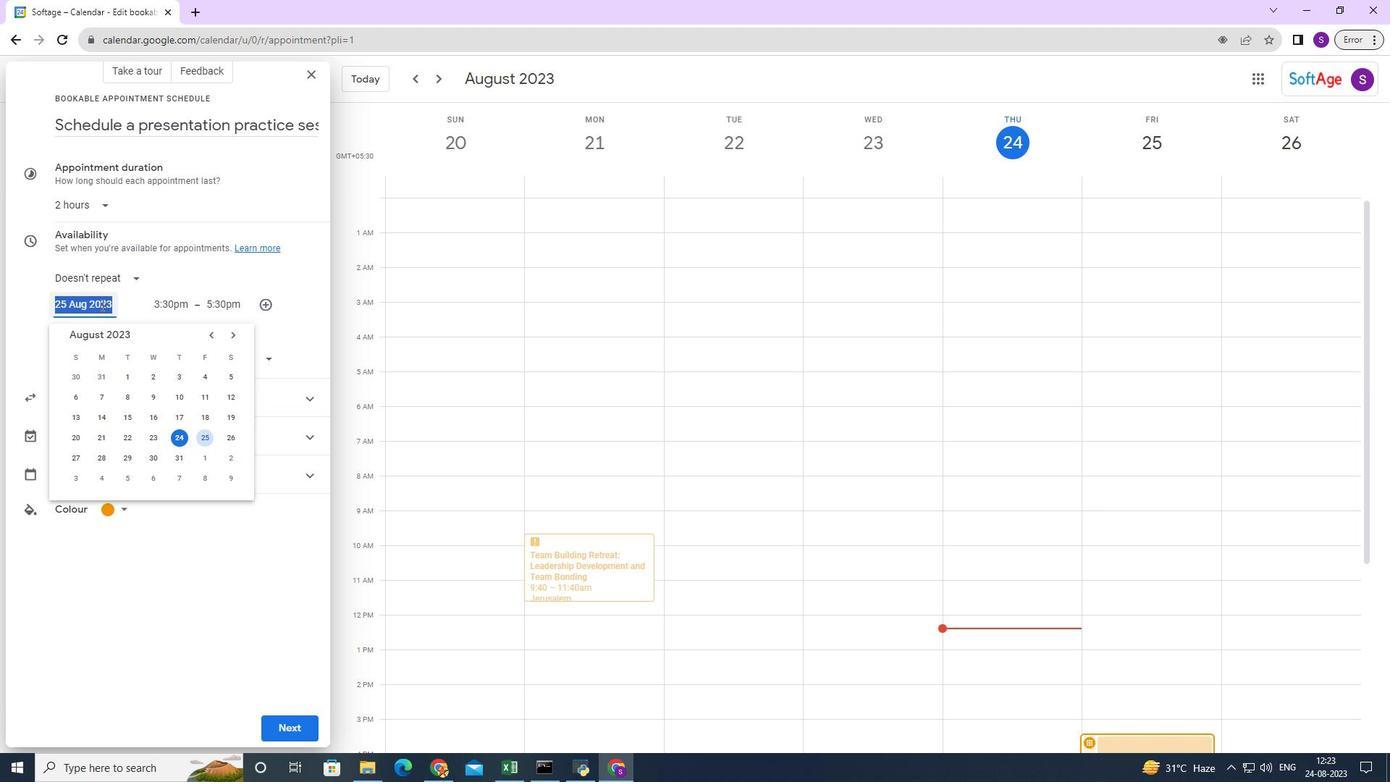 
Action: Mouse moved to (228, 334)
Screenshot: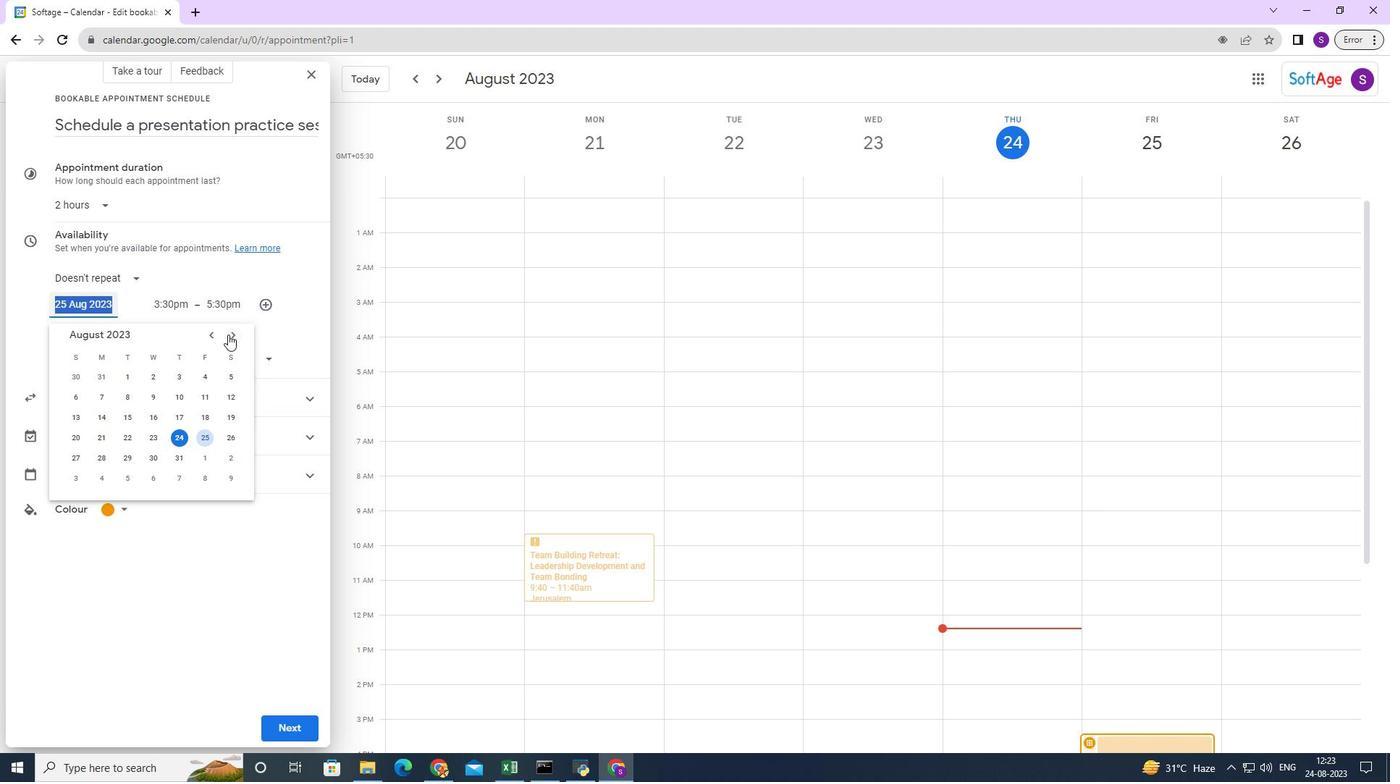 
Action: Mouse pressed left at (228, 334)
Screenshot: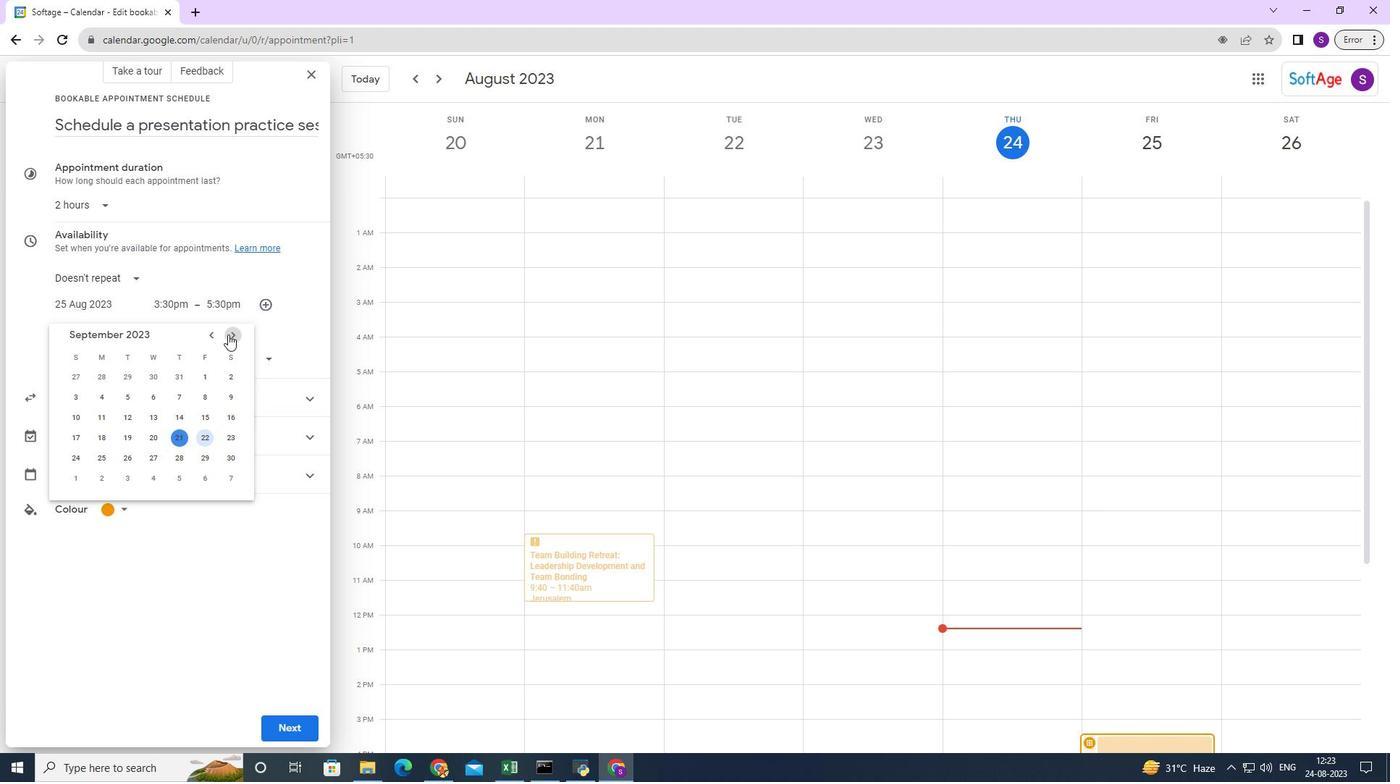
Action: Mouse moved to (104, 453)
Screenshot: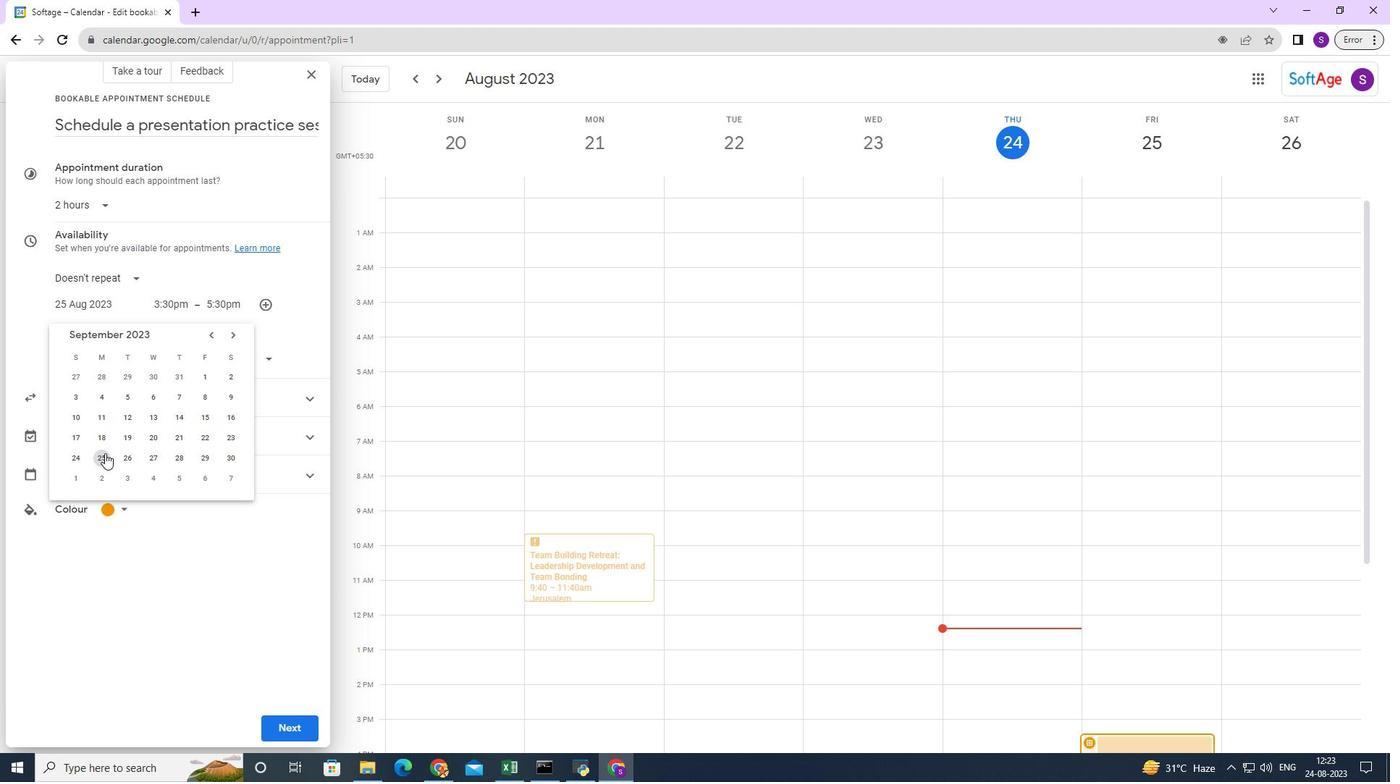 
Action: Mouse pressed left at (104, 453)
Screenshot: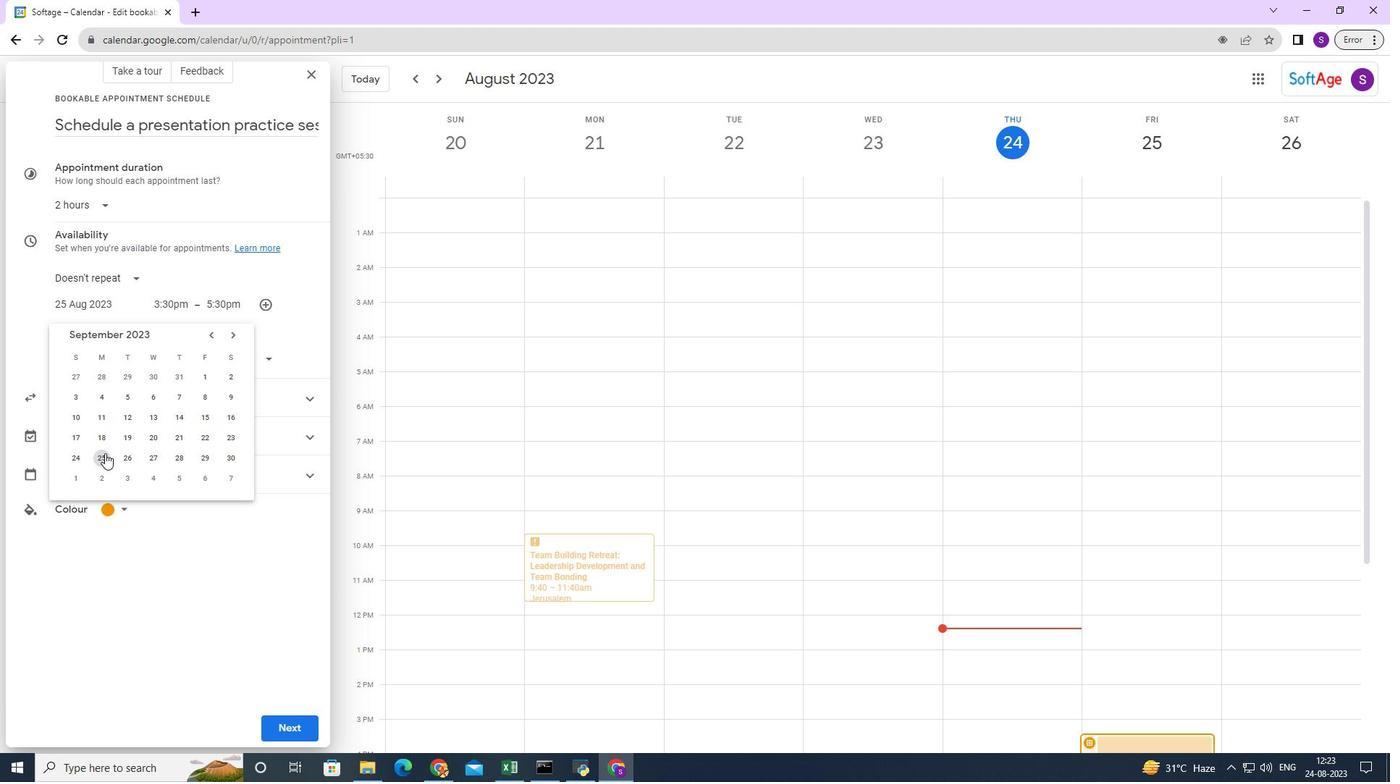 
Action: Mouse moved to (304, 719)
Screenshot: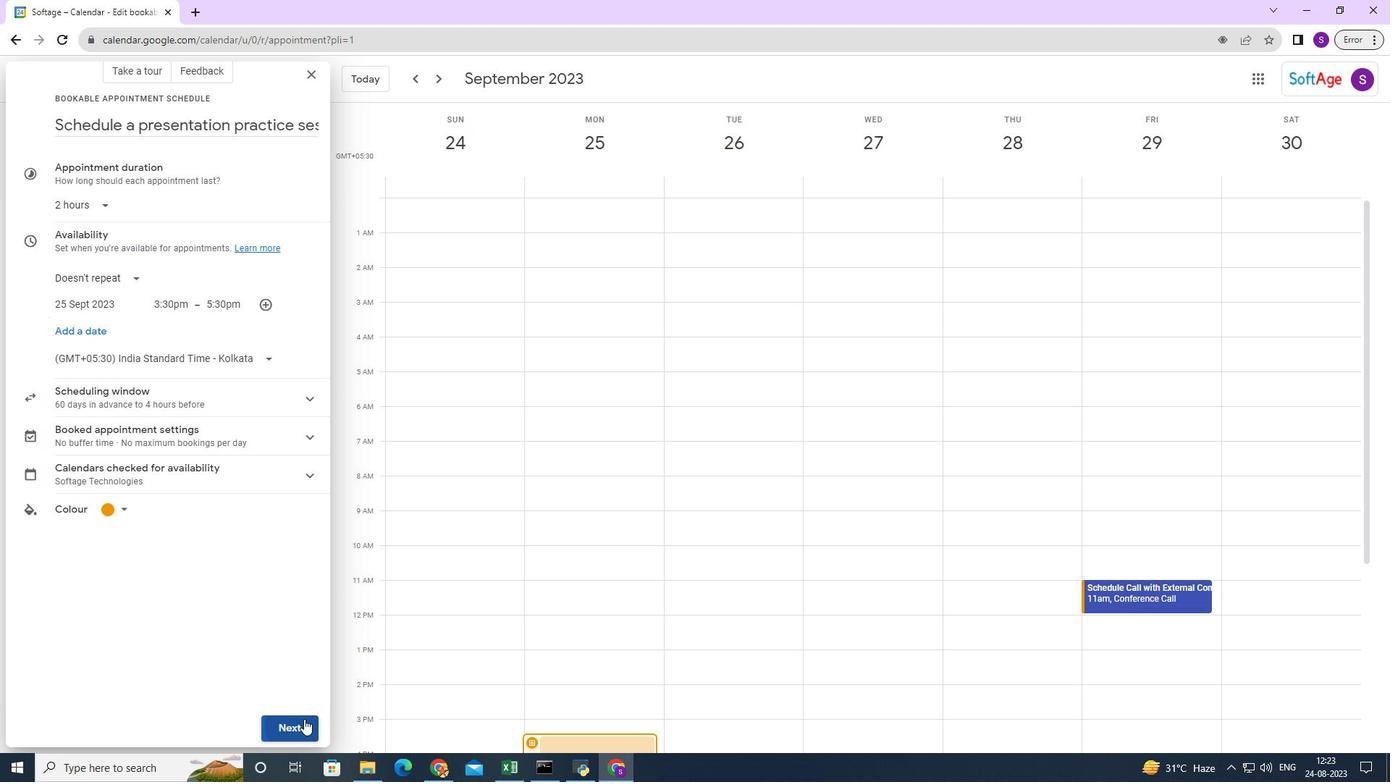 
Action: Mouse pressed left at (304, 719)
Screenshot: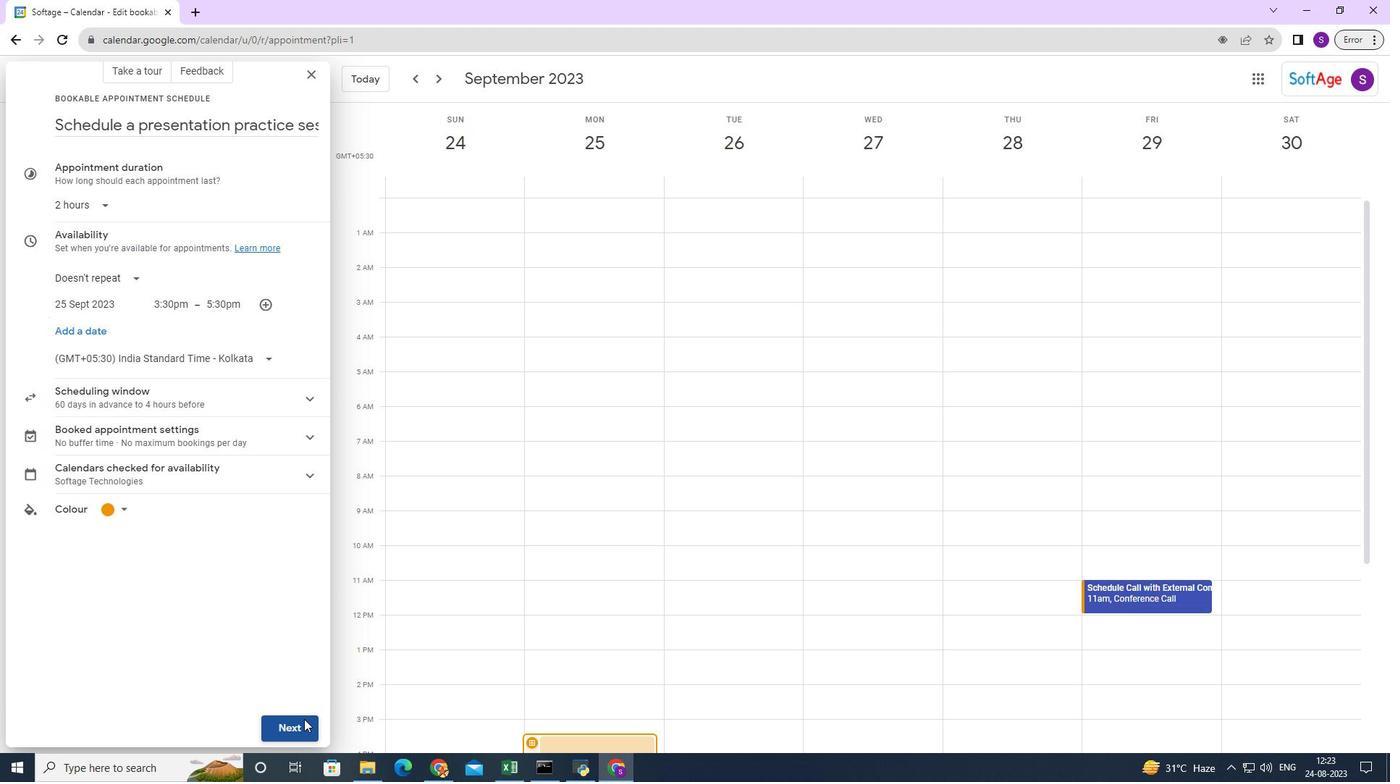 
Action: Mouse moved to (136, 396)
Screenshot: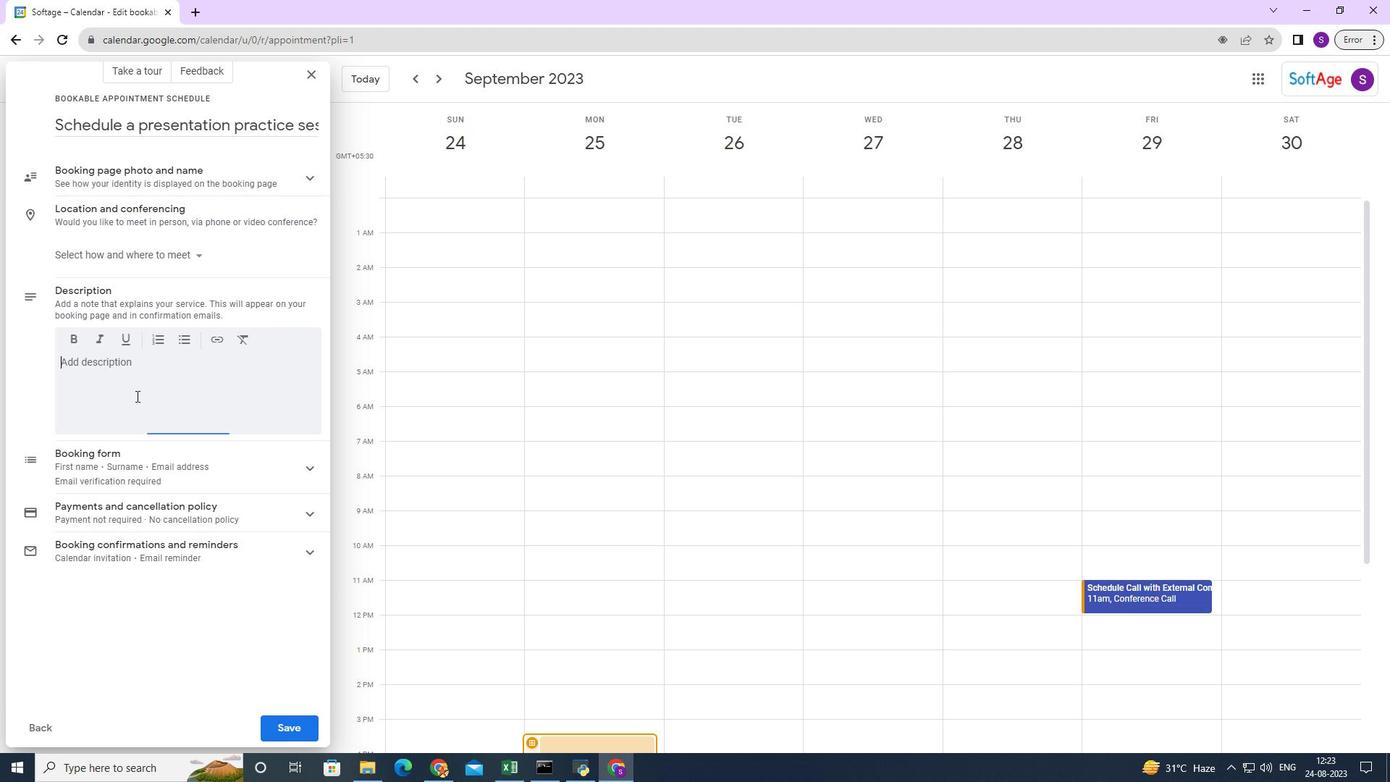 
Action: Mouse pressed left at (136, 396)
Screenshot: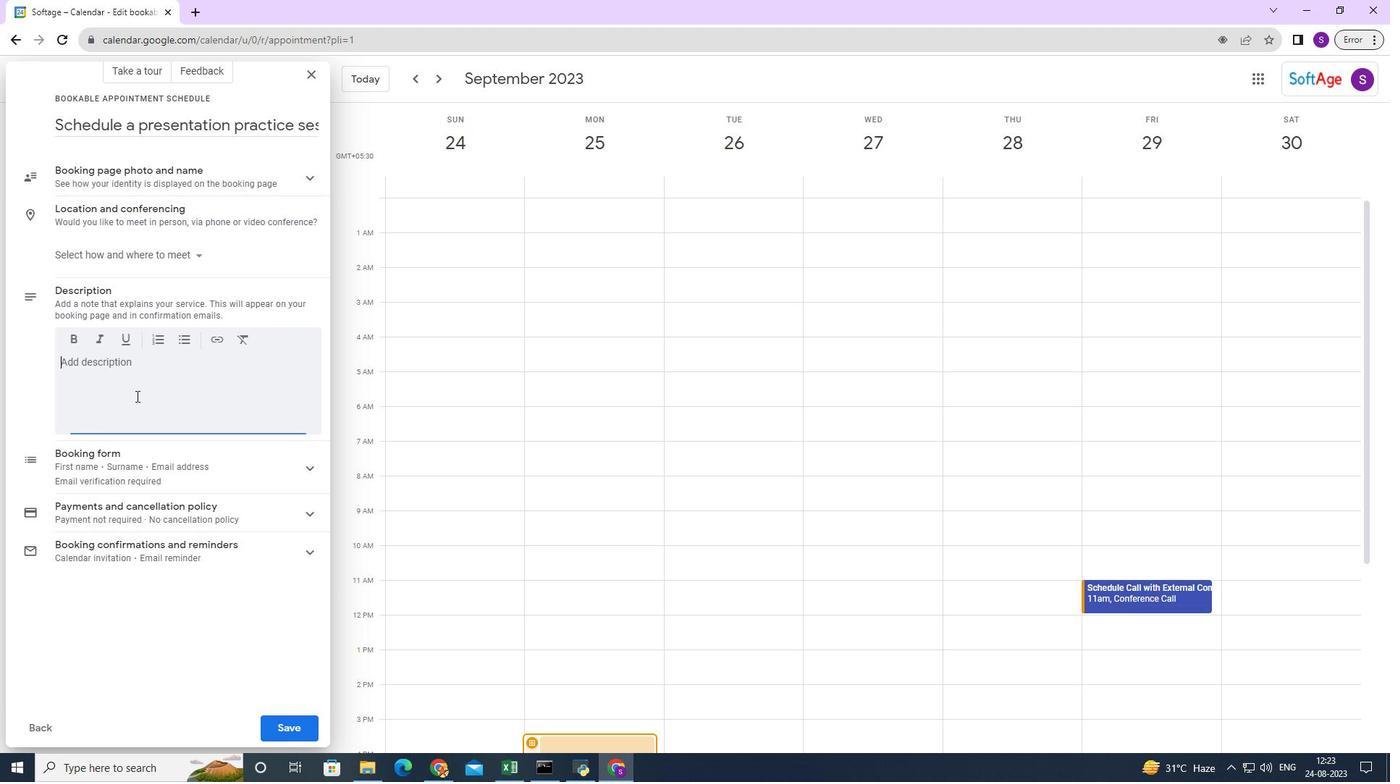
Action: Mouse moved to (125, 388)
Screenshot: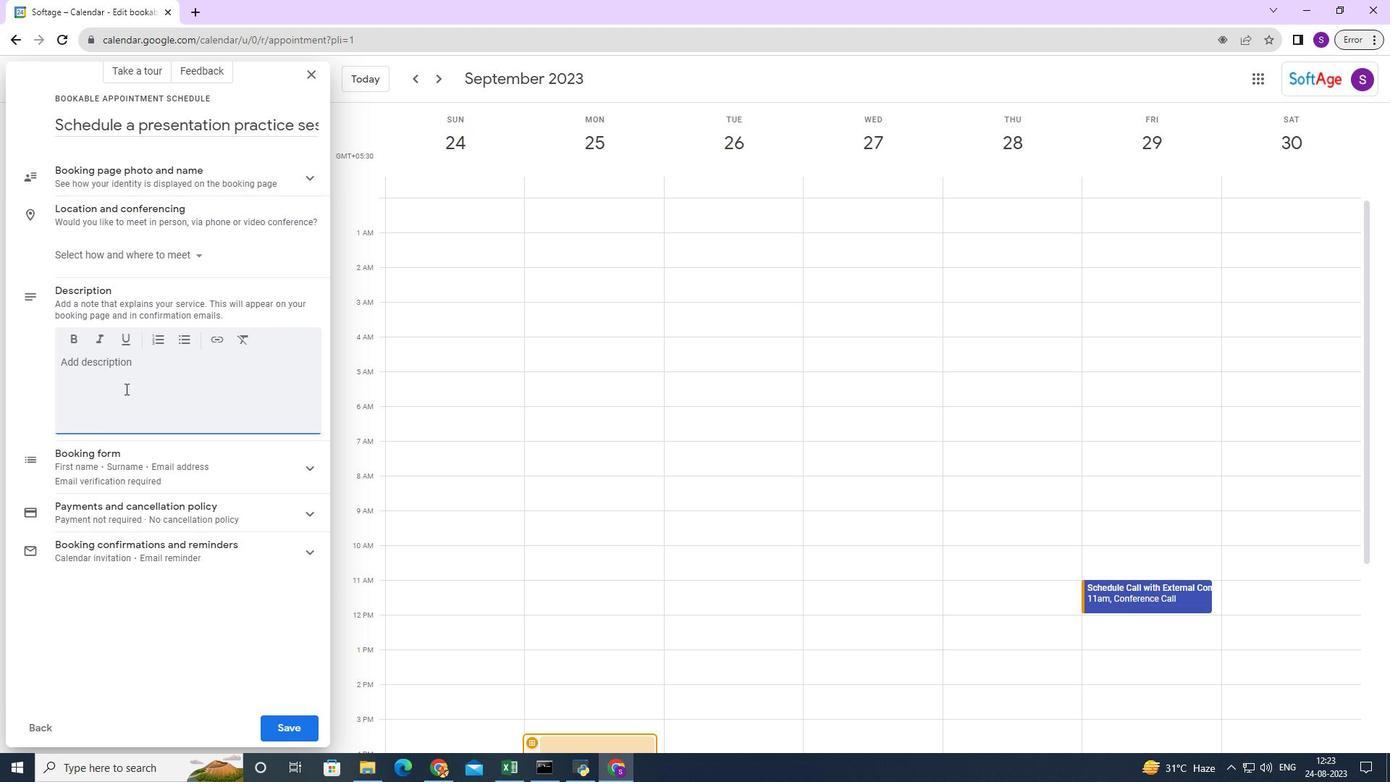 
Action: Key pressed <Key.caps_lock>H<Key.caps_lock>ost<Key.space>a<Key.space>presentation<Key.space>prc<Key.backspace>acrtice<Key.space><Key.backspace><Key.backspace><Key.backspace><Key.backspace><Key.backspace><Key.backspace>rti<Key.backspace><Key.backspace><Key.backspace>tice<Key.space>session<Key.space>with<Key.space>the<Key.space>marketing<Key.space>team<Key.space>focussii<Key.backspace><Key.backspace>ing<Key.space>on
Screenshot: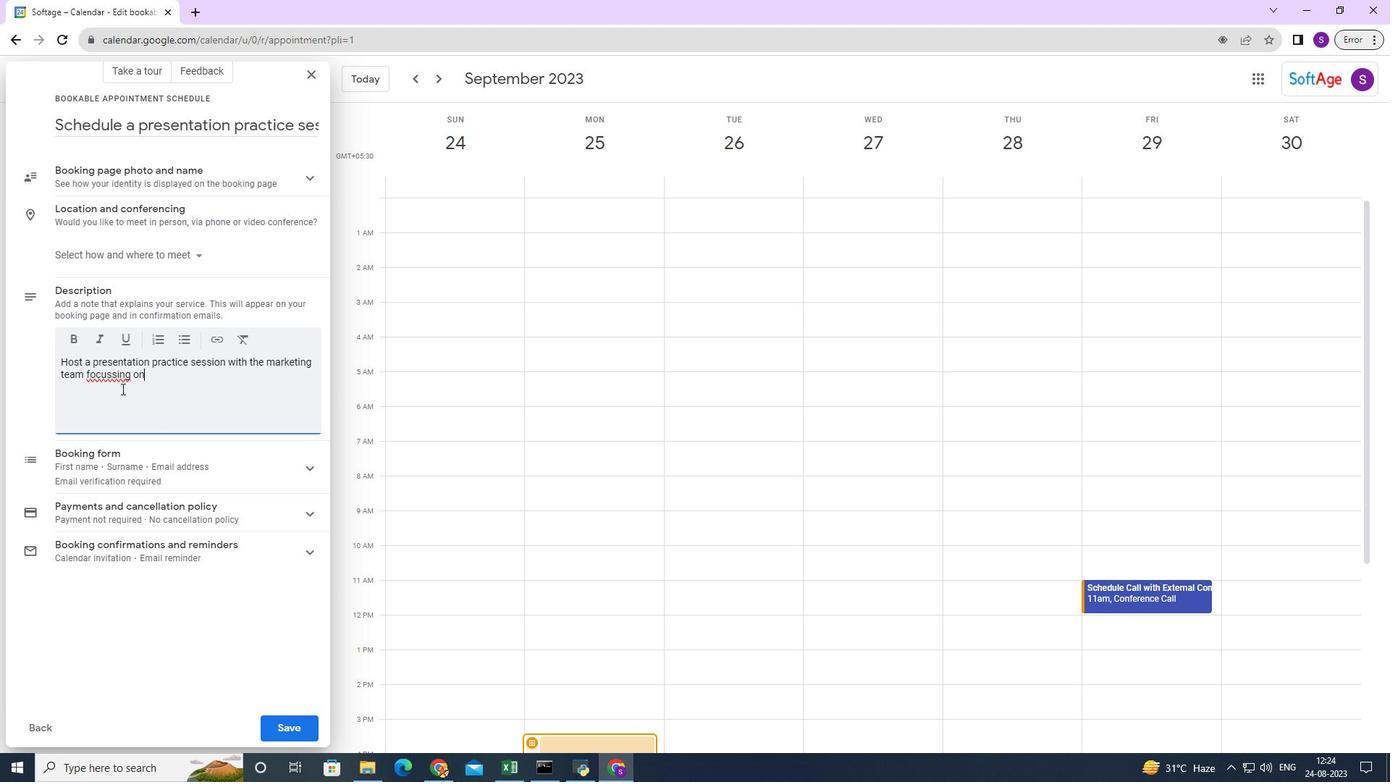 
Action: Mouse moved to (121, 388)
Screenshot: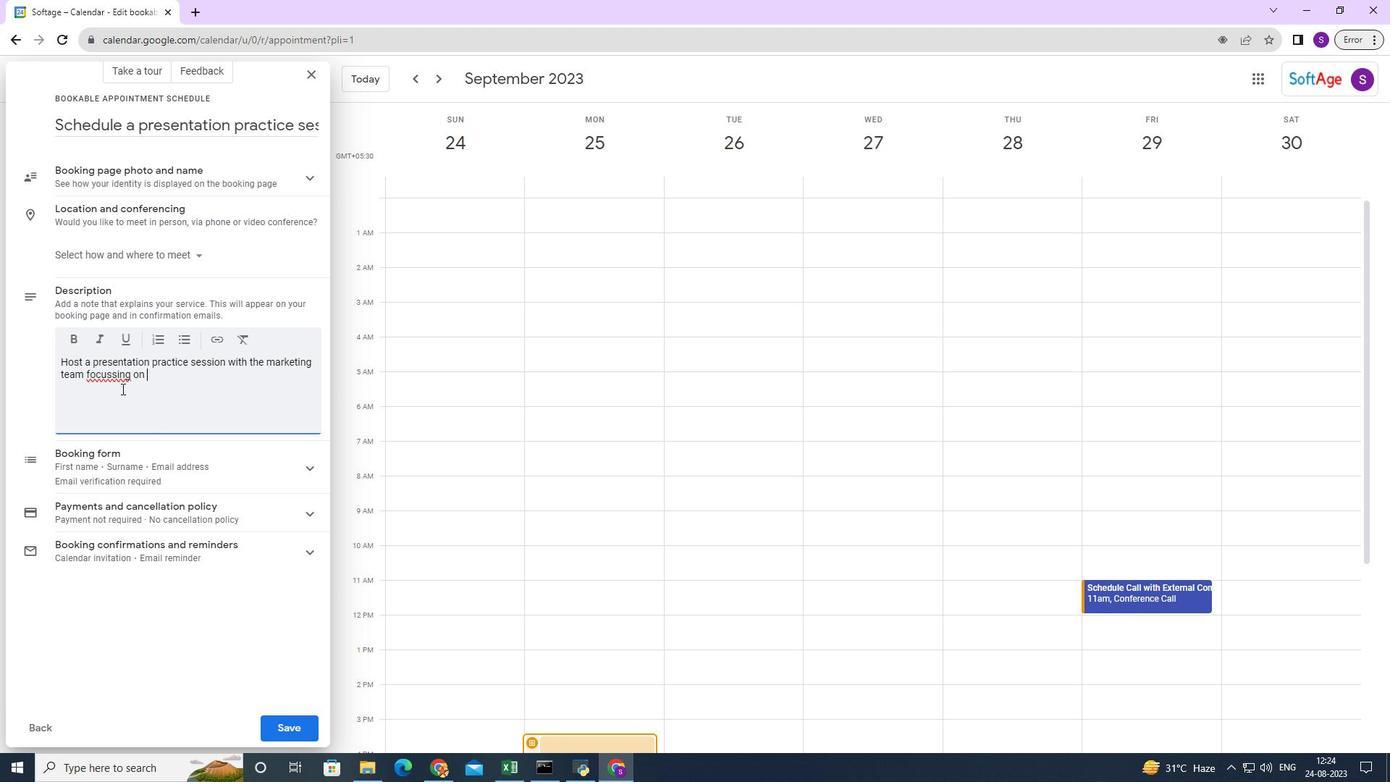 
Action: Key pressed <Key.space><Key.backspace><Key.backspace><Key.backspace><Key.backspace><Key.backspace><Key.backspace><Key.backspace><Key.backspace>ing<Key.space>on<Key.space>delivering<Key.space>impactful<Key.space><Key.backspace><Key.backspace><Key.backspace><Key.backspace><Key.space>ful<Key.space><Key.backspace><Key.backspace><Key.backspace><Key.backspace><Key.backspace>ful<Key.space><Key.backspace>
Screenshot: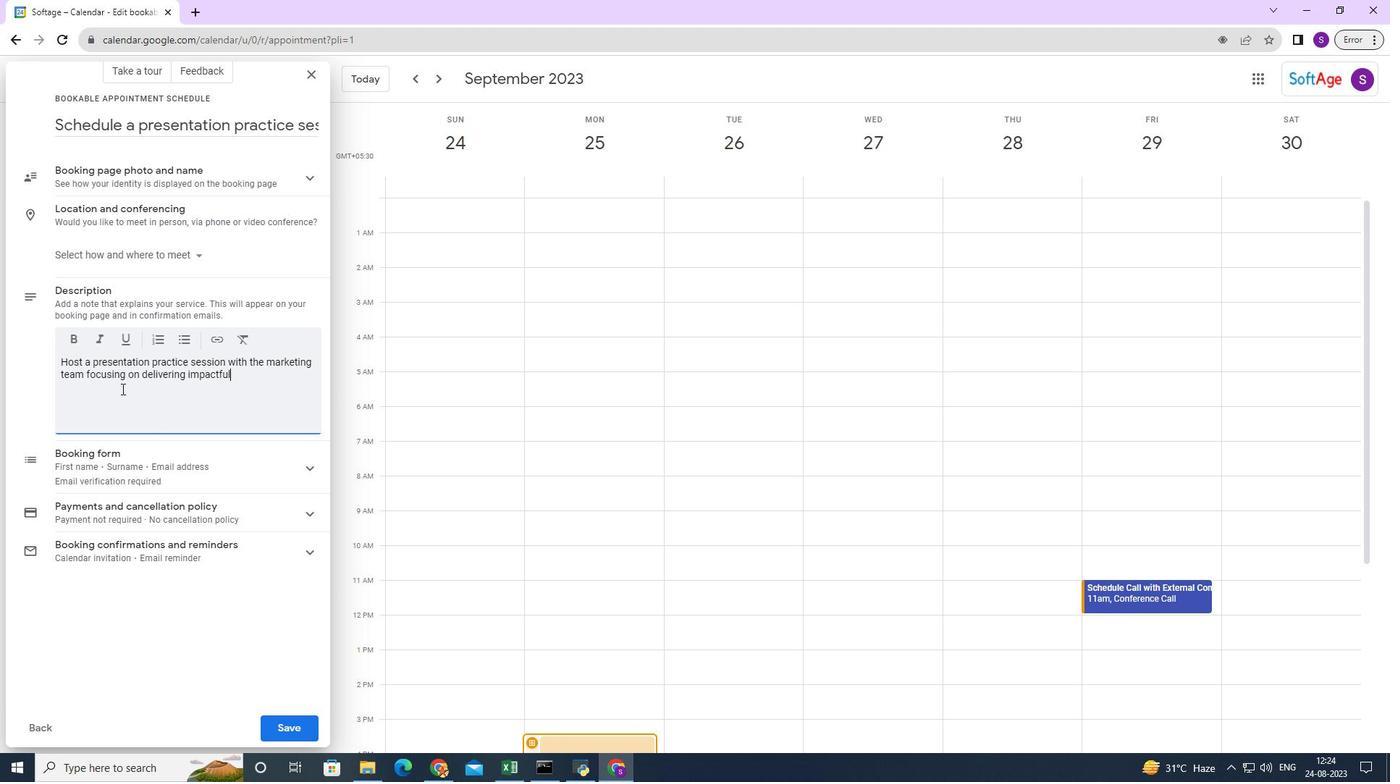 
Action: Mouse moved to (122, 392)
Screenshot: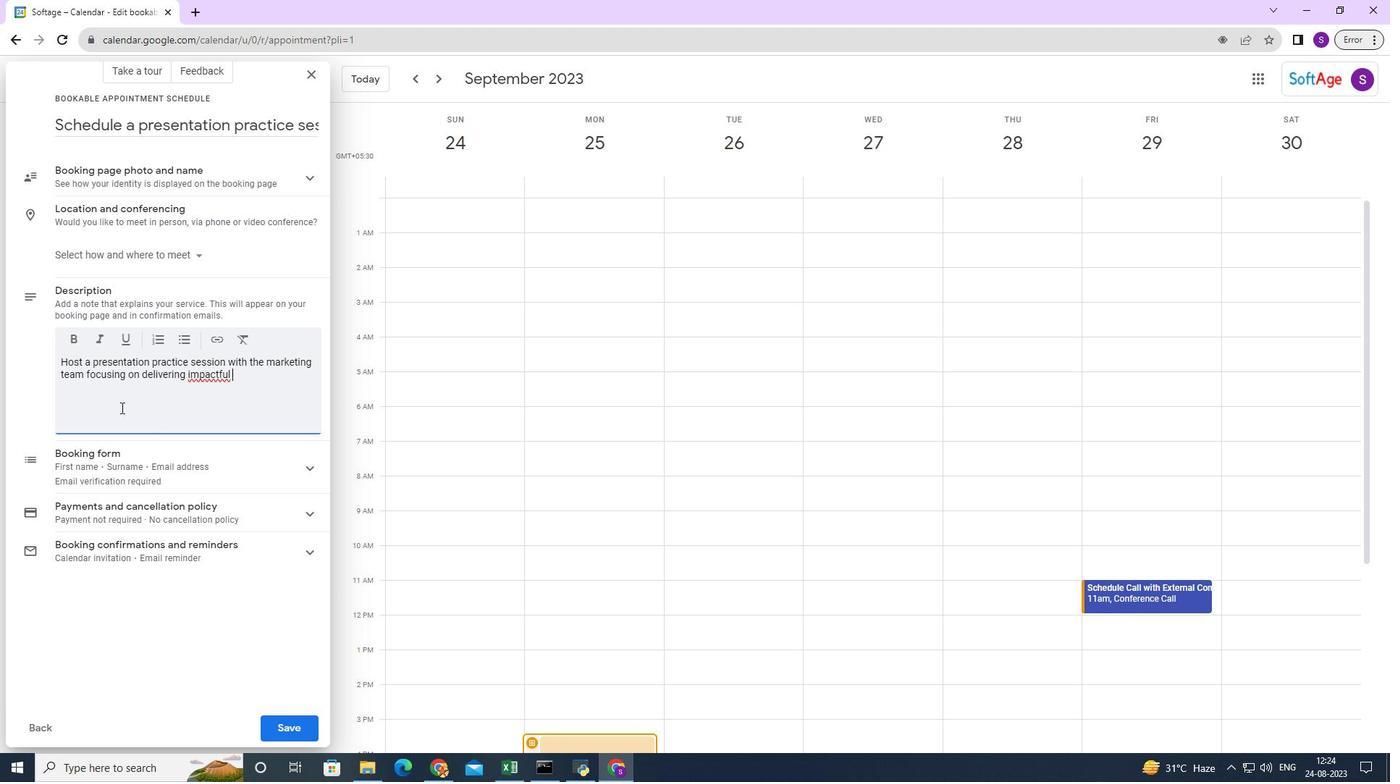 
Action: Key pressed <Key.space>
Screenshot: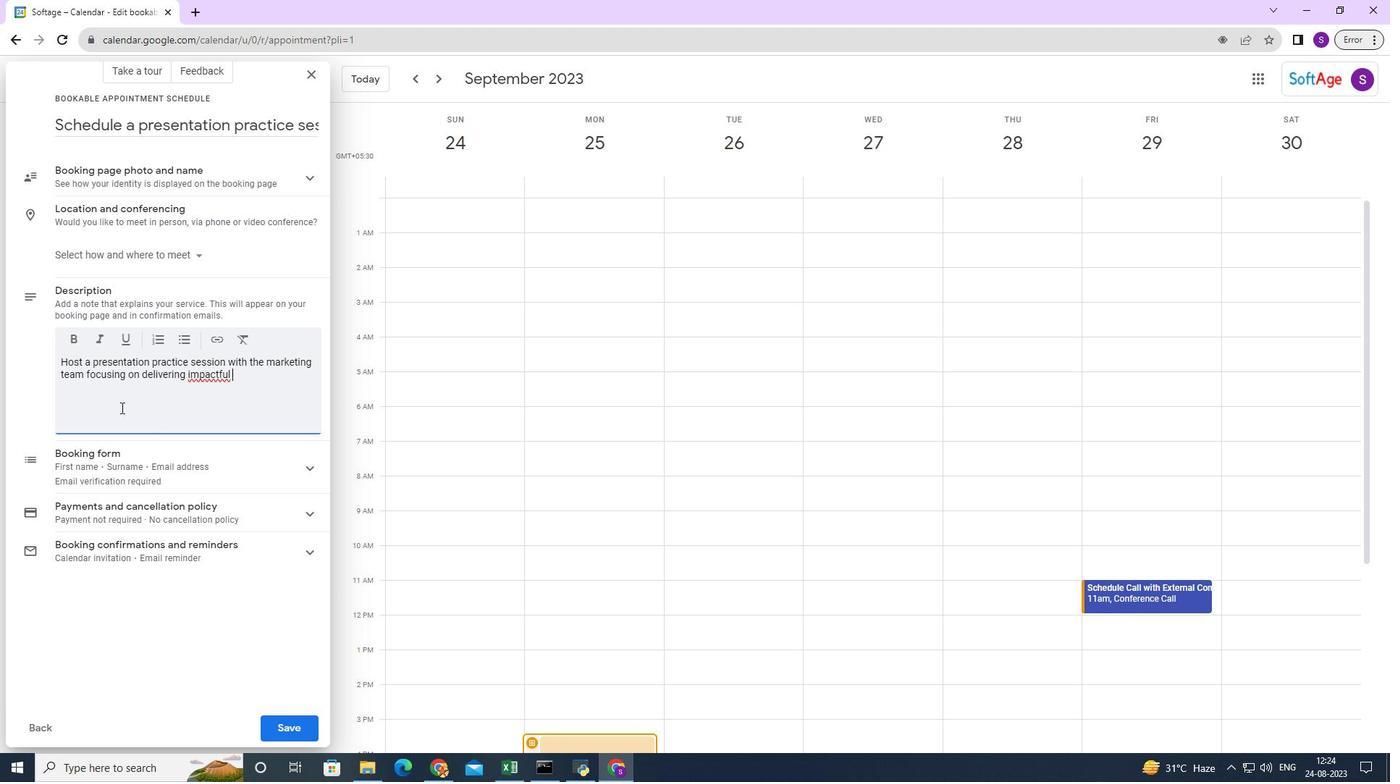 
Action: Mouse moved to (212, 370)
Screenshot: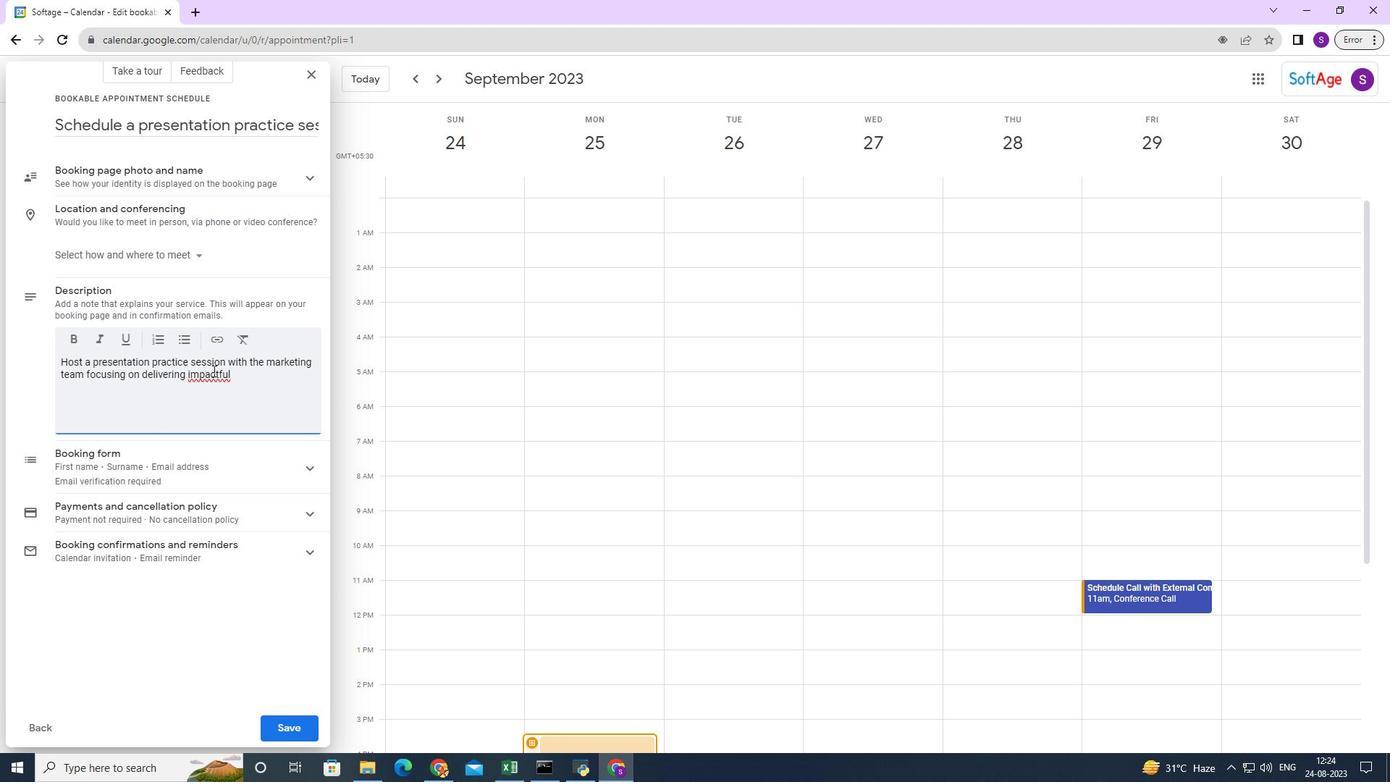 
Action: Mouse pressed left at (212, 370)
Screenshot: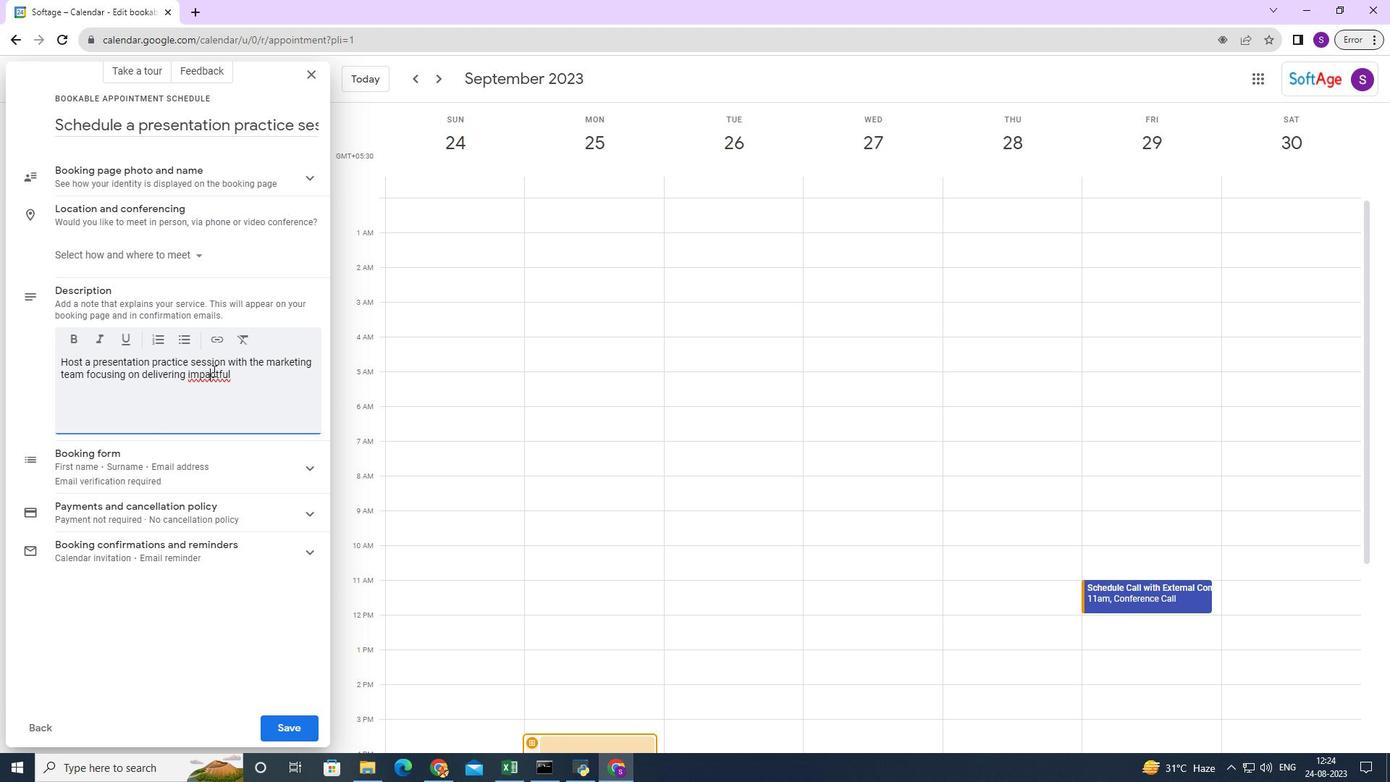 
Action: Mouse pressed right at (212, 370)
Screenshot: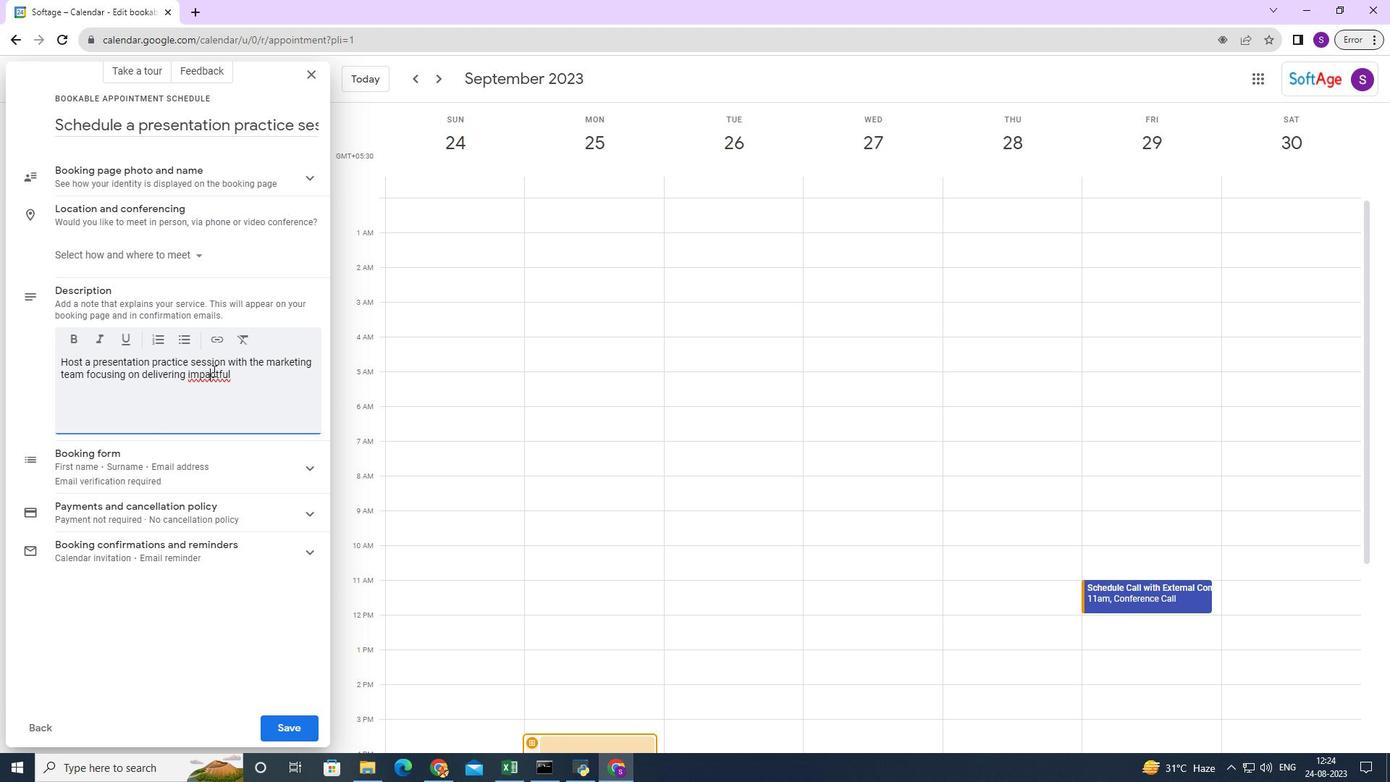 
Action: Mouse moved to (256, 382)
Screenshot: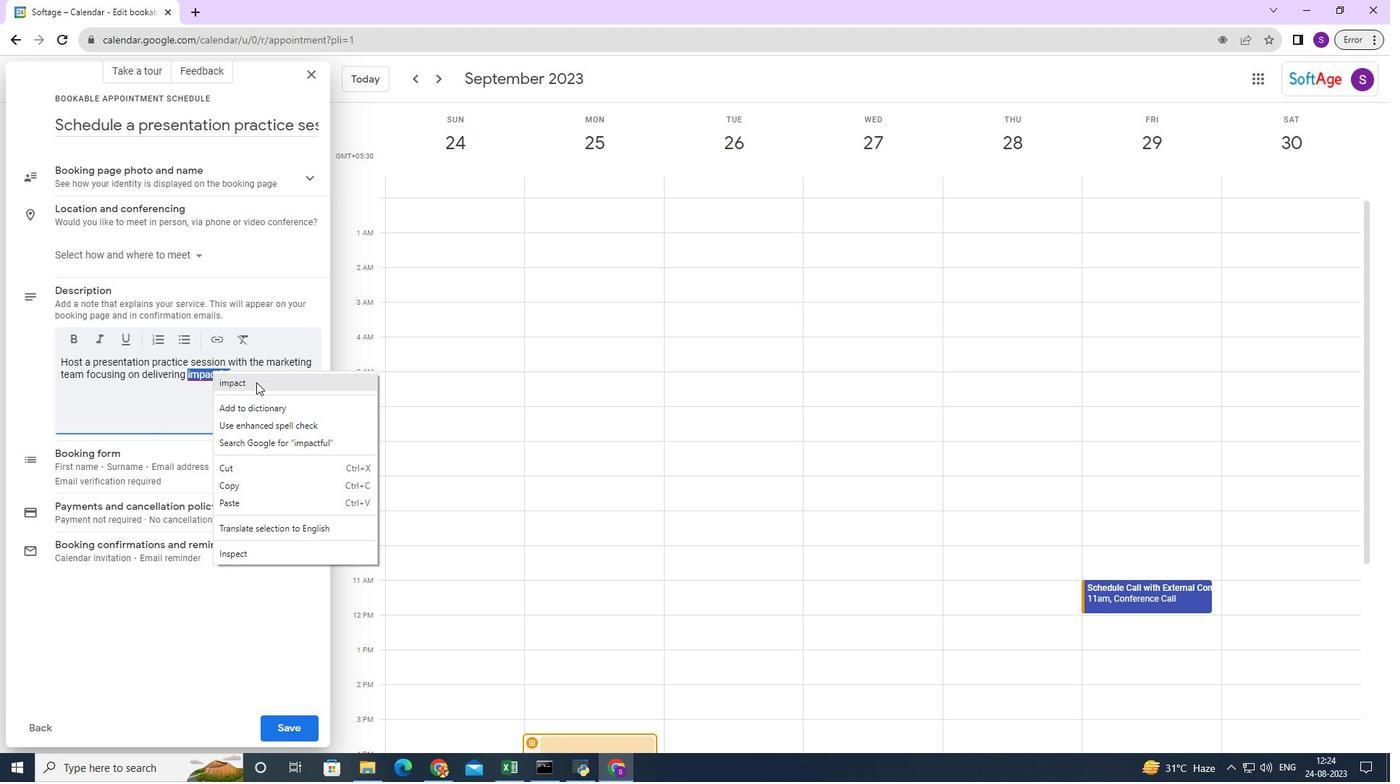 
Action: Mouse pressed left at (256, 382)
Screenshot: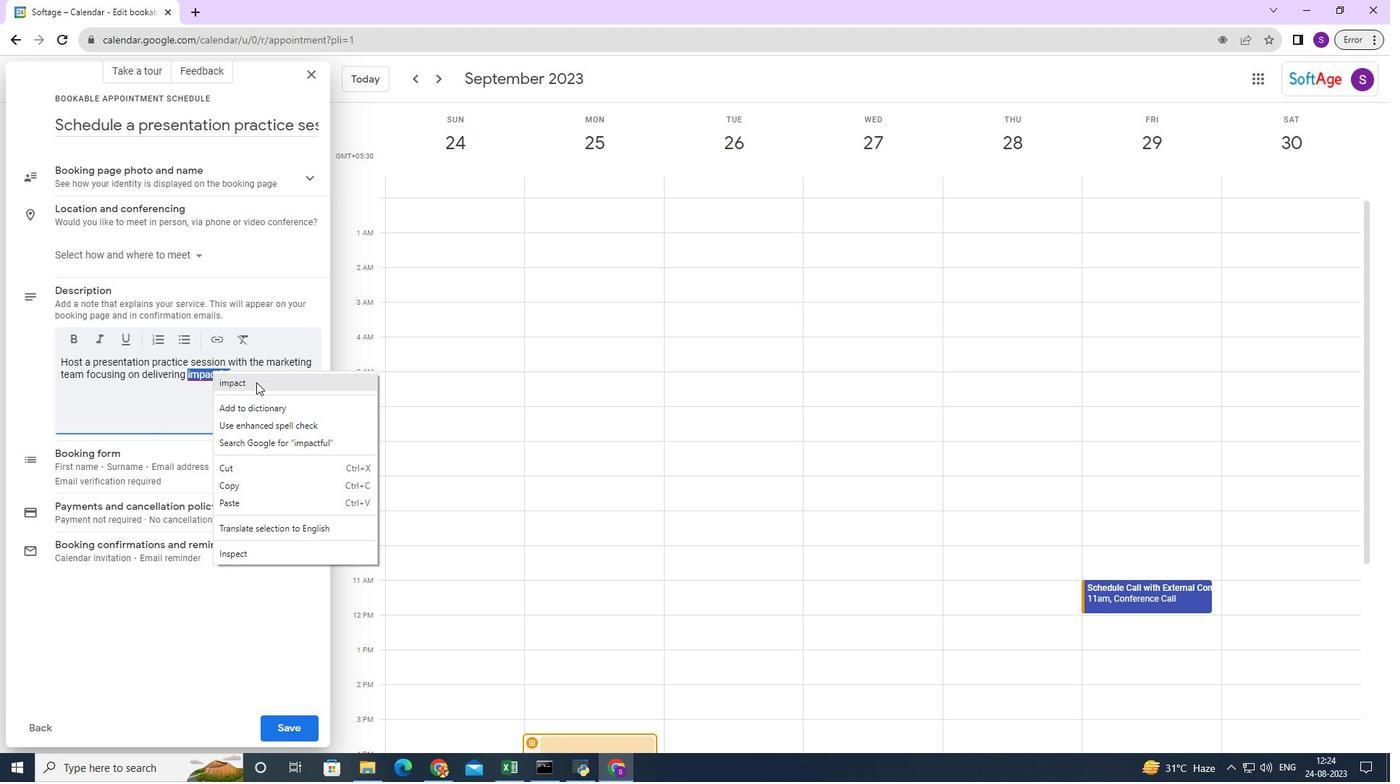 
Action: Mouse moved to (251, 381)
Screenshot: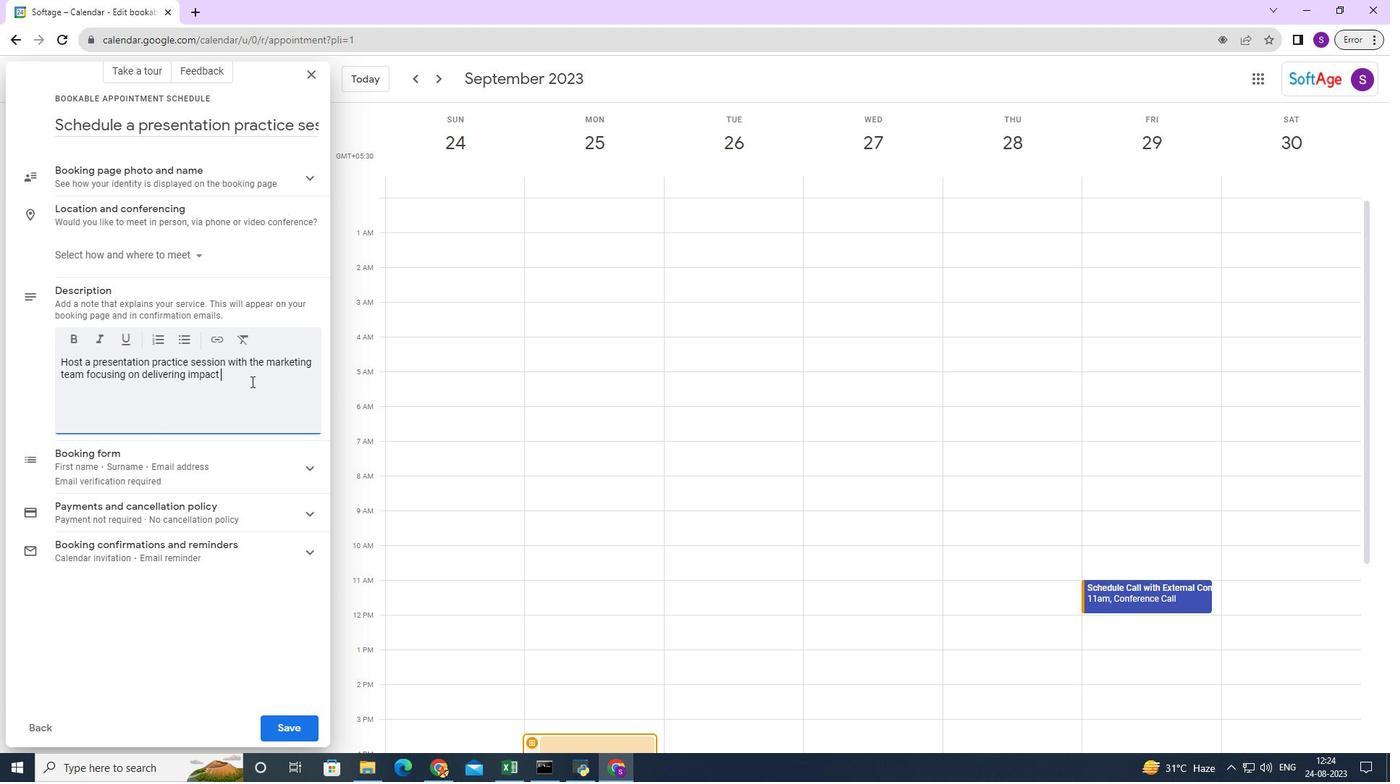 
Action: Key pressed <Key.space>mess<Key.backspace><Key.backspace><Key.backspace><Key.backspace><Key.backspace>ing<Key.space>message<Key.space><Key.backspace>s<Key.space>,shocasing<Key.space>compelling<Key.space>visuals<Key.space>
Screenshot: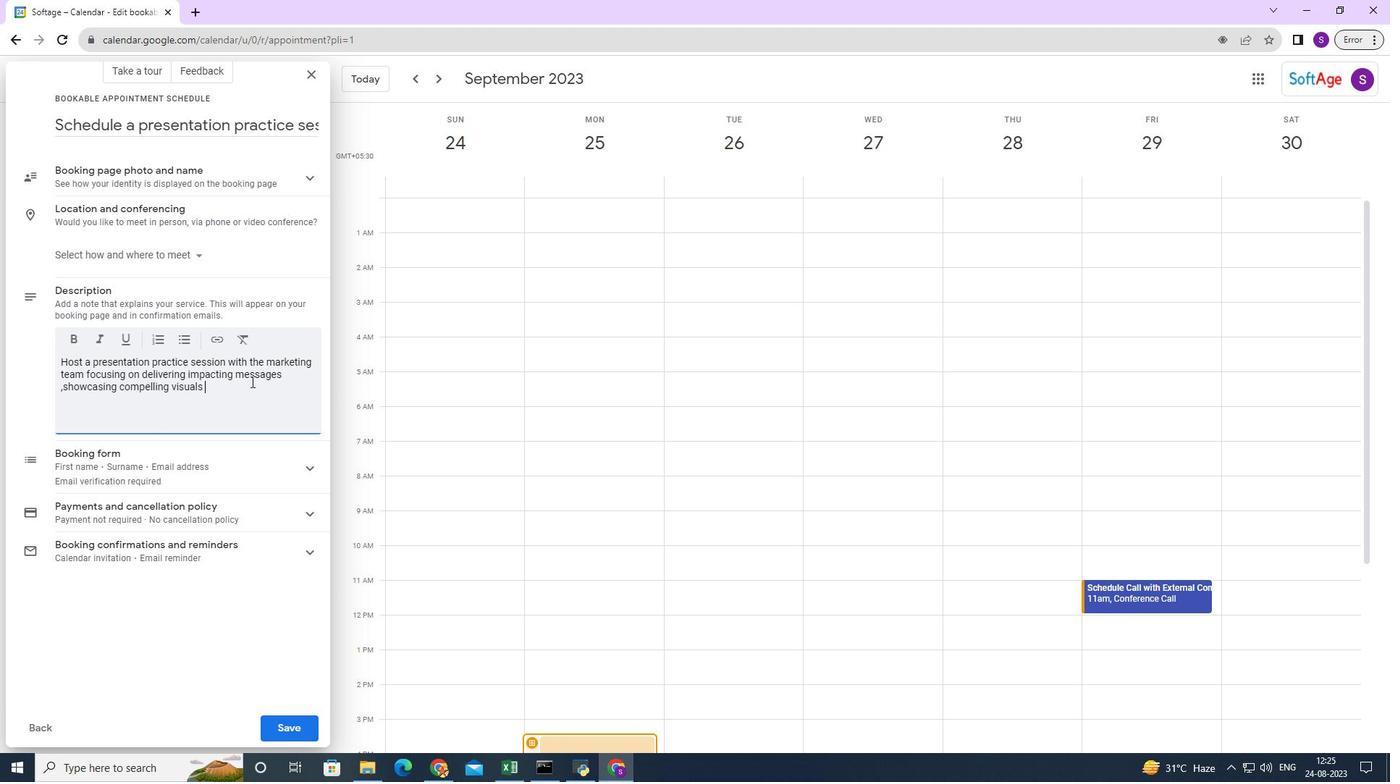 
Action: Mouse moved to (62, 383)
Screenshot: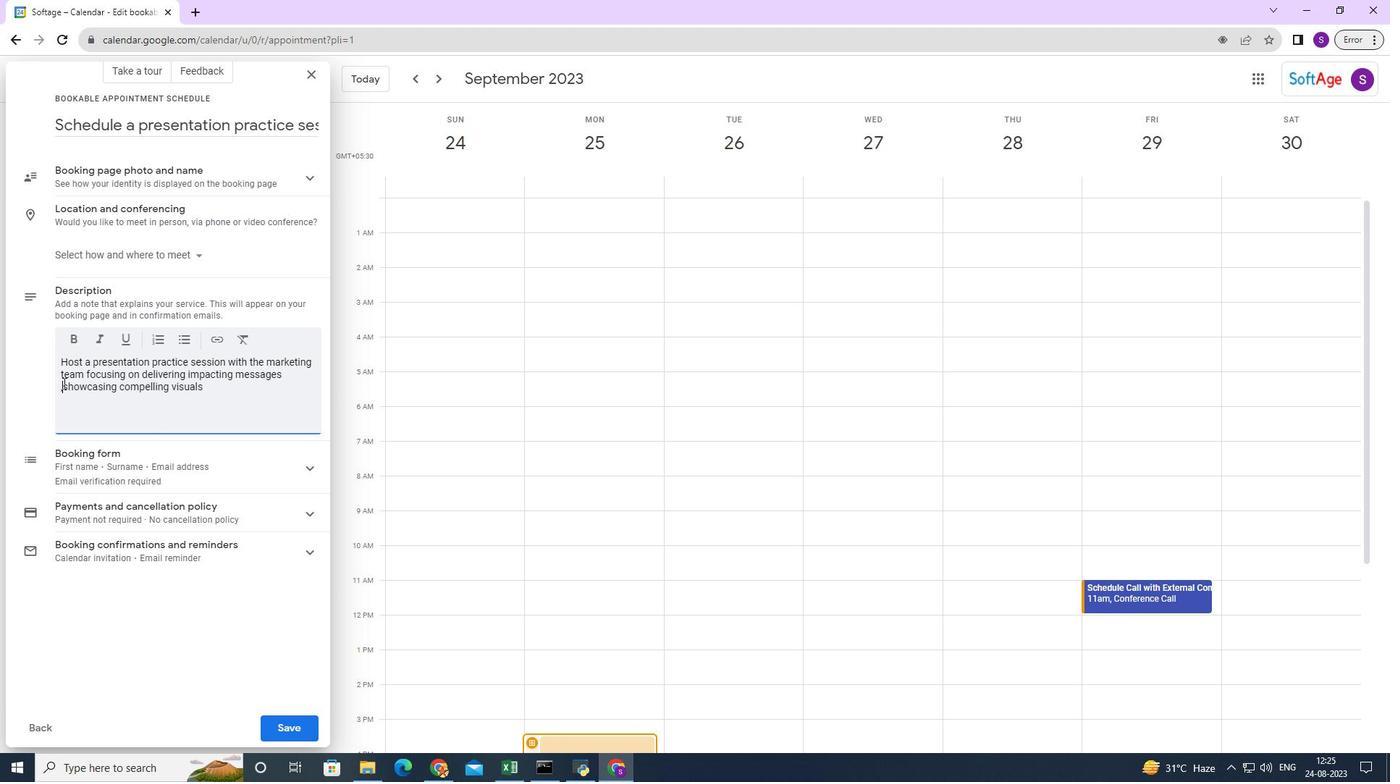 
Action: Mouse pressed left at (62, 383)
Screenshot: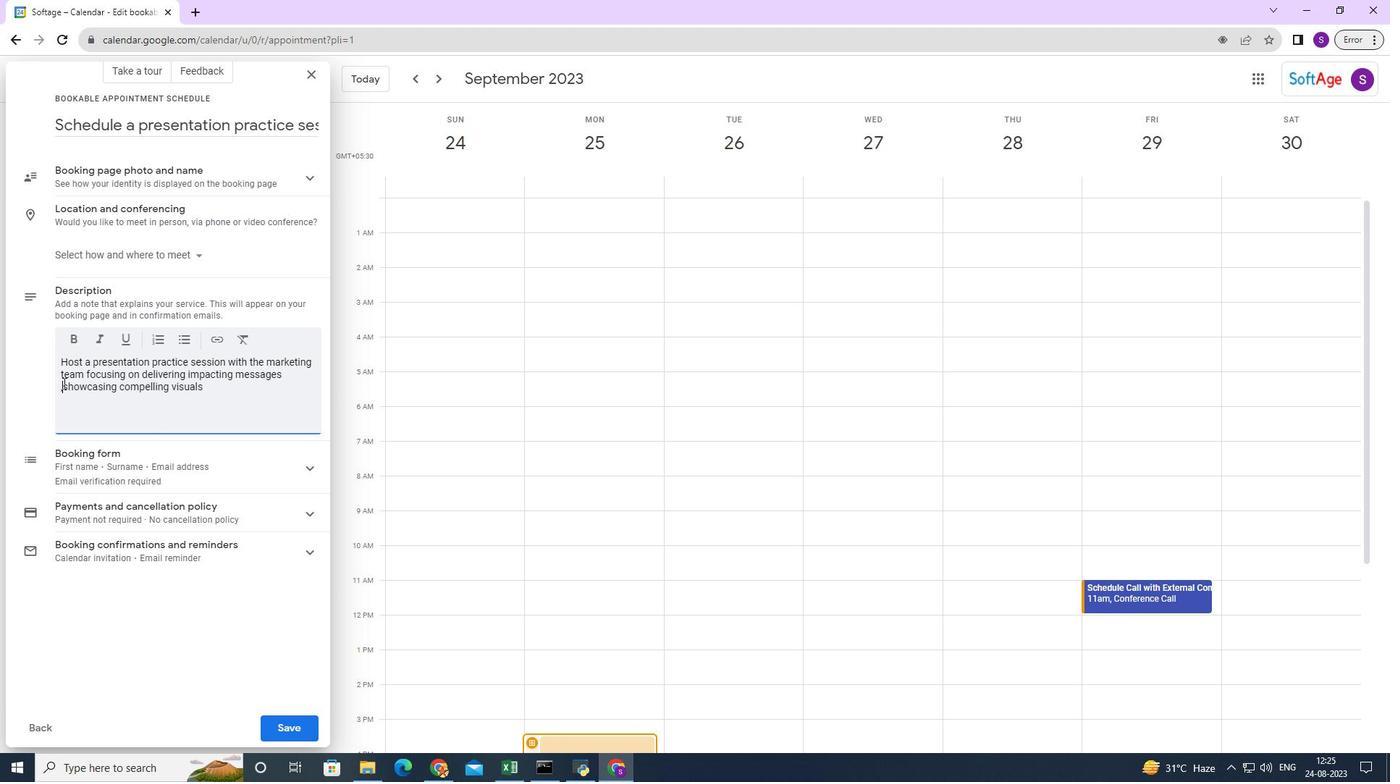 
Action: Key pressed <Key.space>
Screenshot: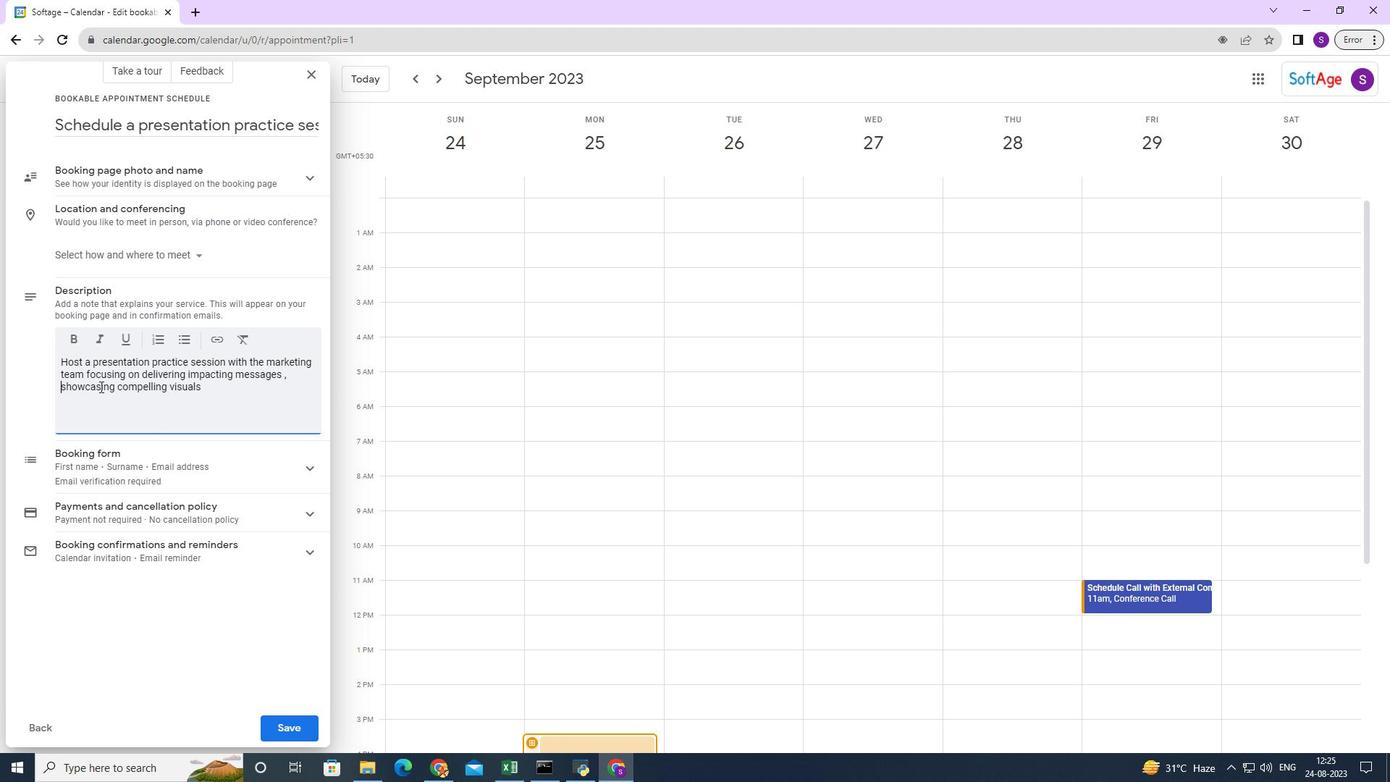
Action: Mouse moved to (206, 388)
Screenshot: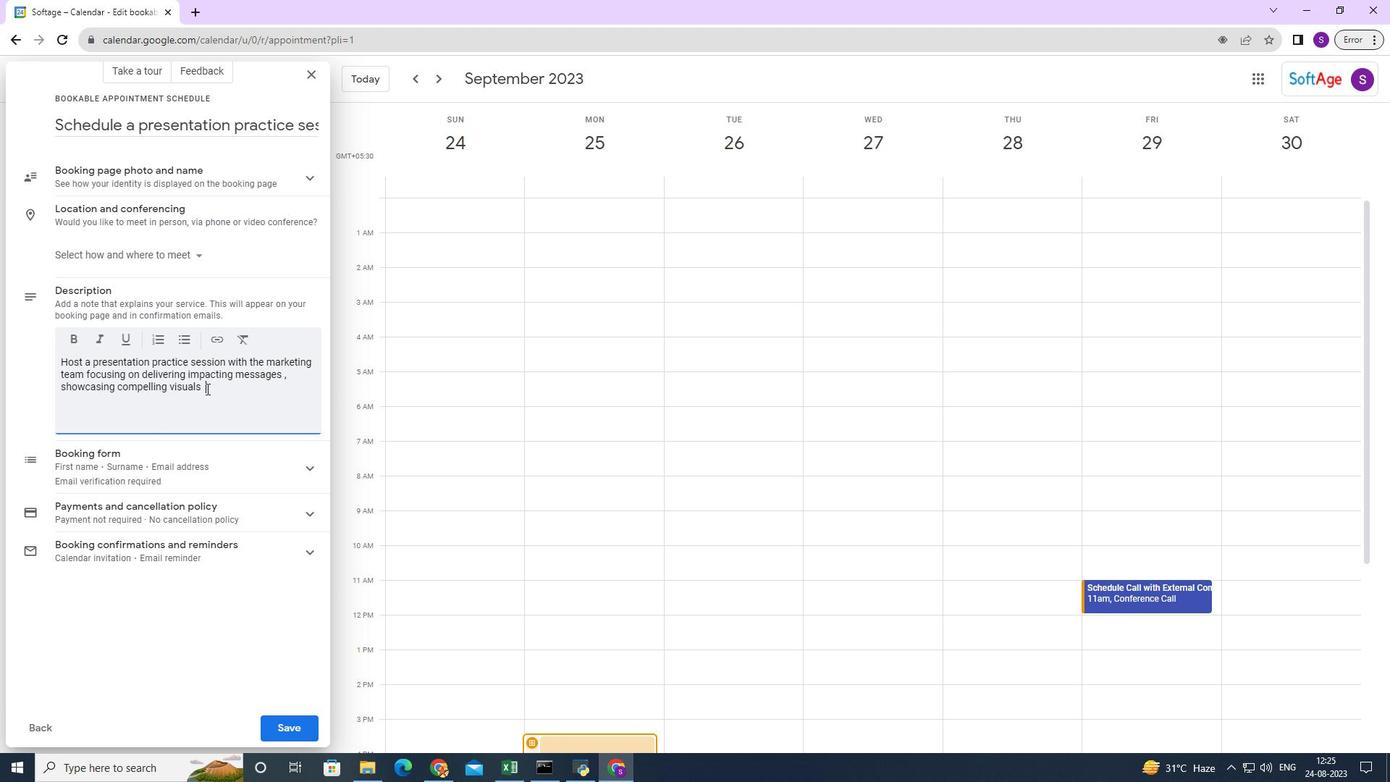 
Action: Mouse pressed left at (206, 388)
Screenshot: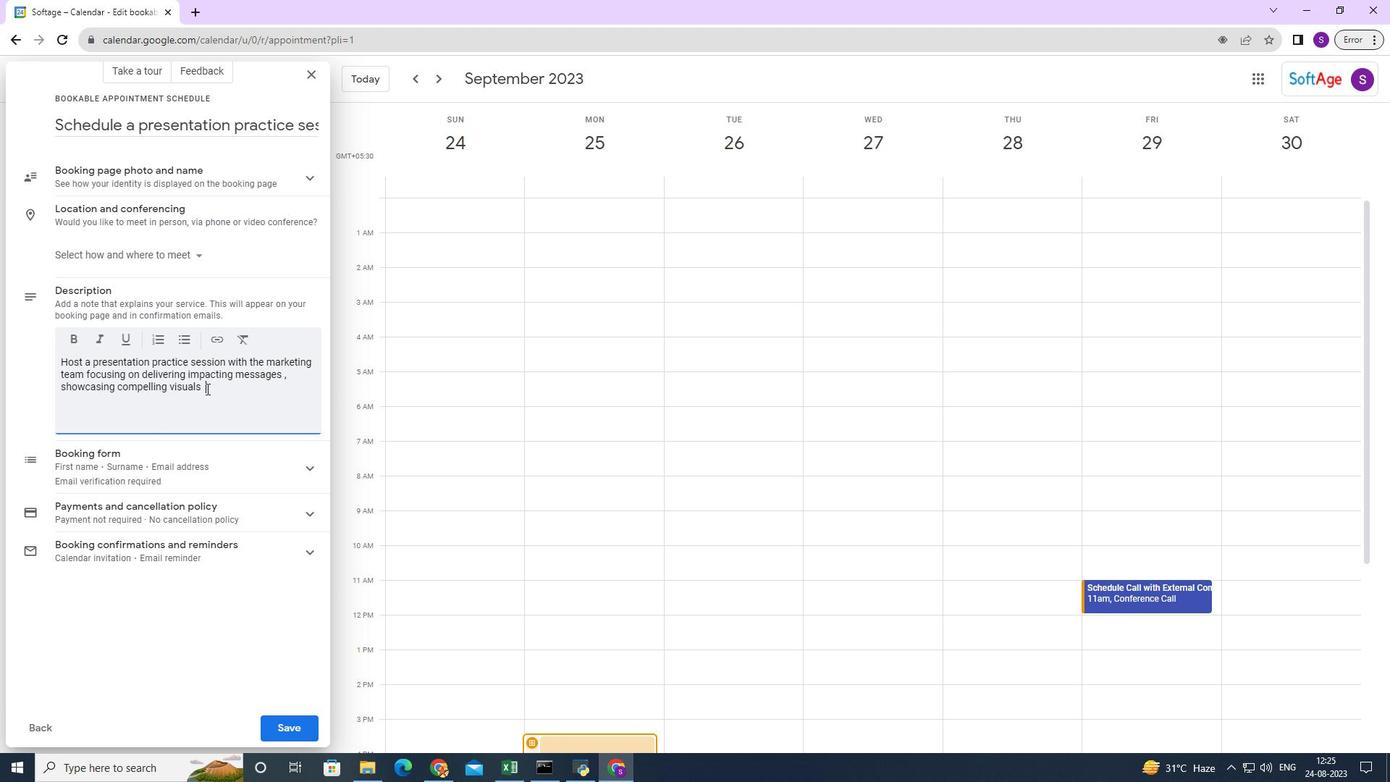 
Action: Mouse moved to (210, 386)
Screenshot: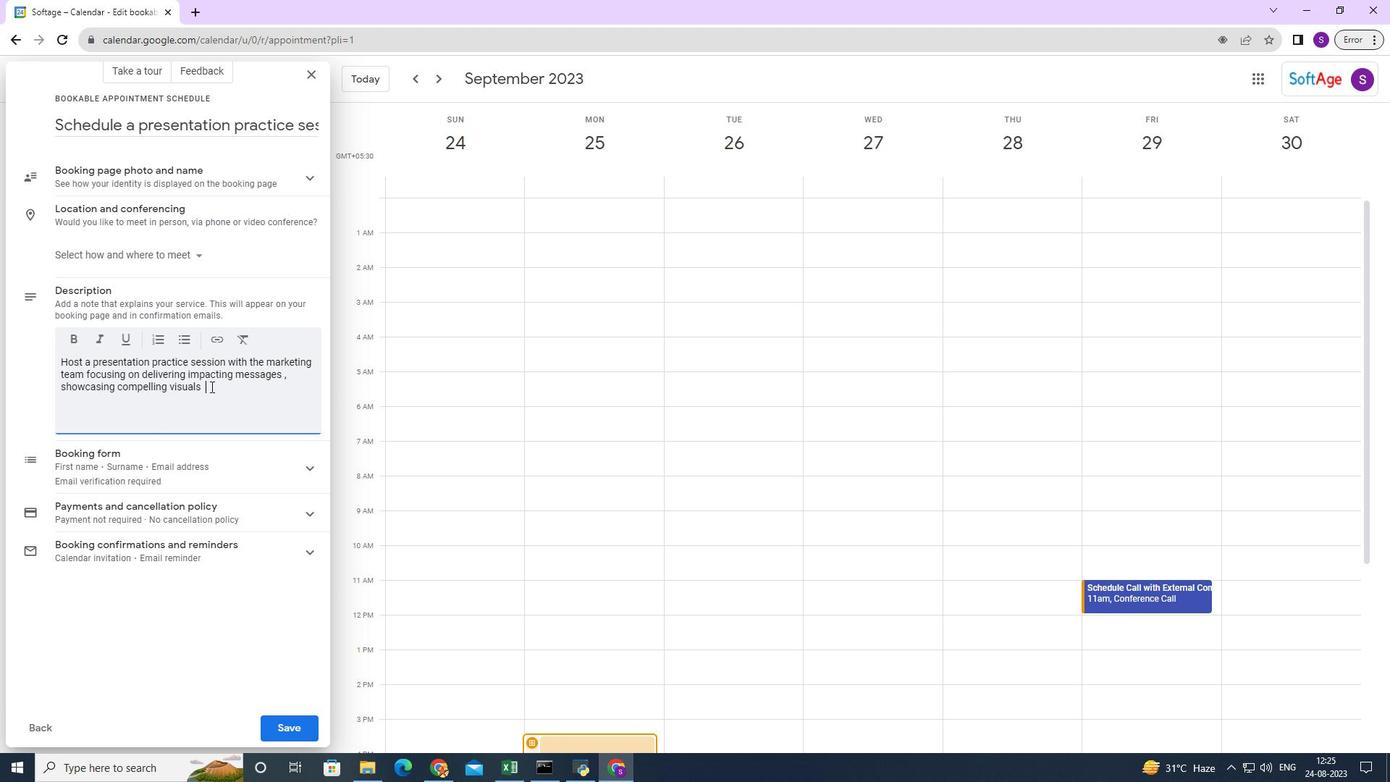 
Action: Key pressed and<Key.space>enggo<Key.backspace><Key.backspace>aging<Key.space>the<Key.space>audience<Key.space>effecrt<Key.backspace><Key.backspace>tively<Key.space>for<Key.space>the<Key.space>upcoming<Key.space>product<Key.space>launch.
Screenshot: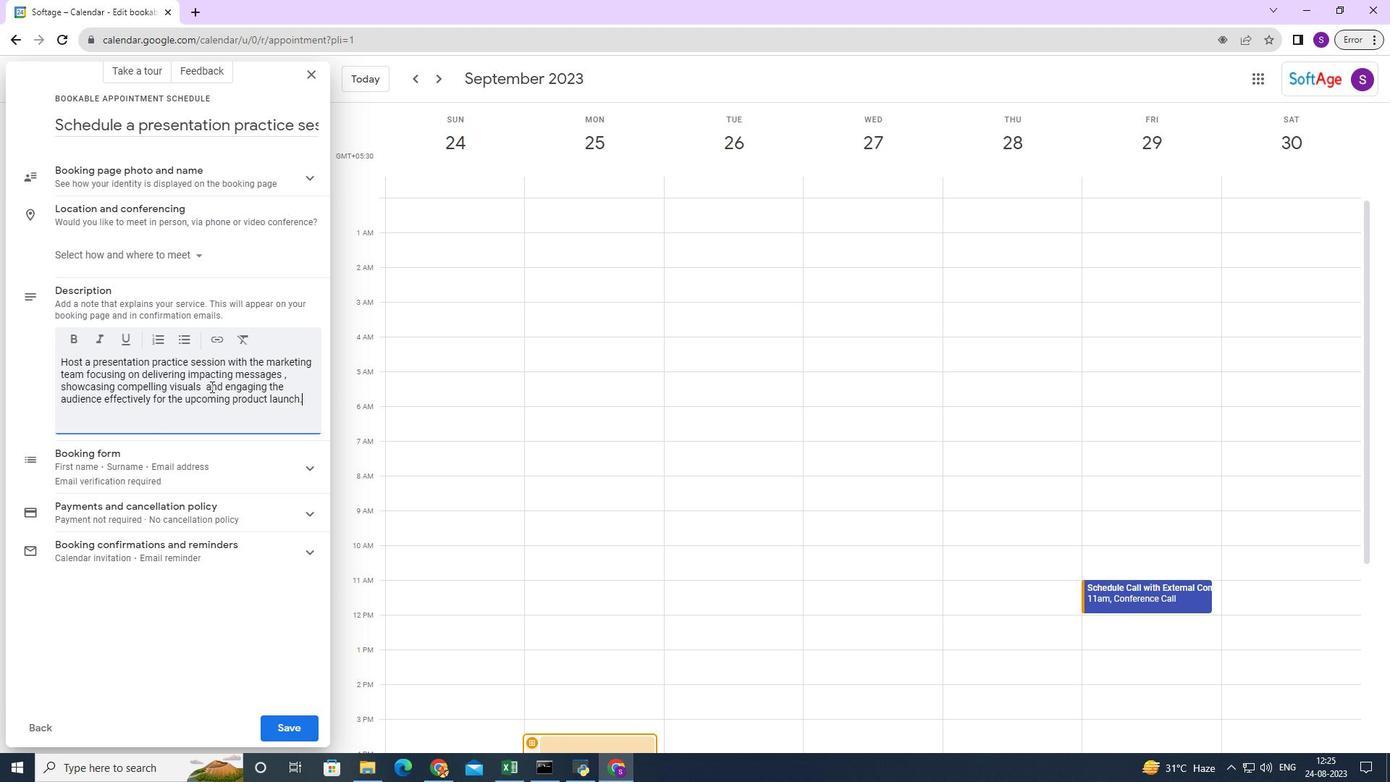 
Action: Mouse moved to (275, 716)
Screenshot: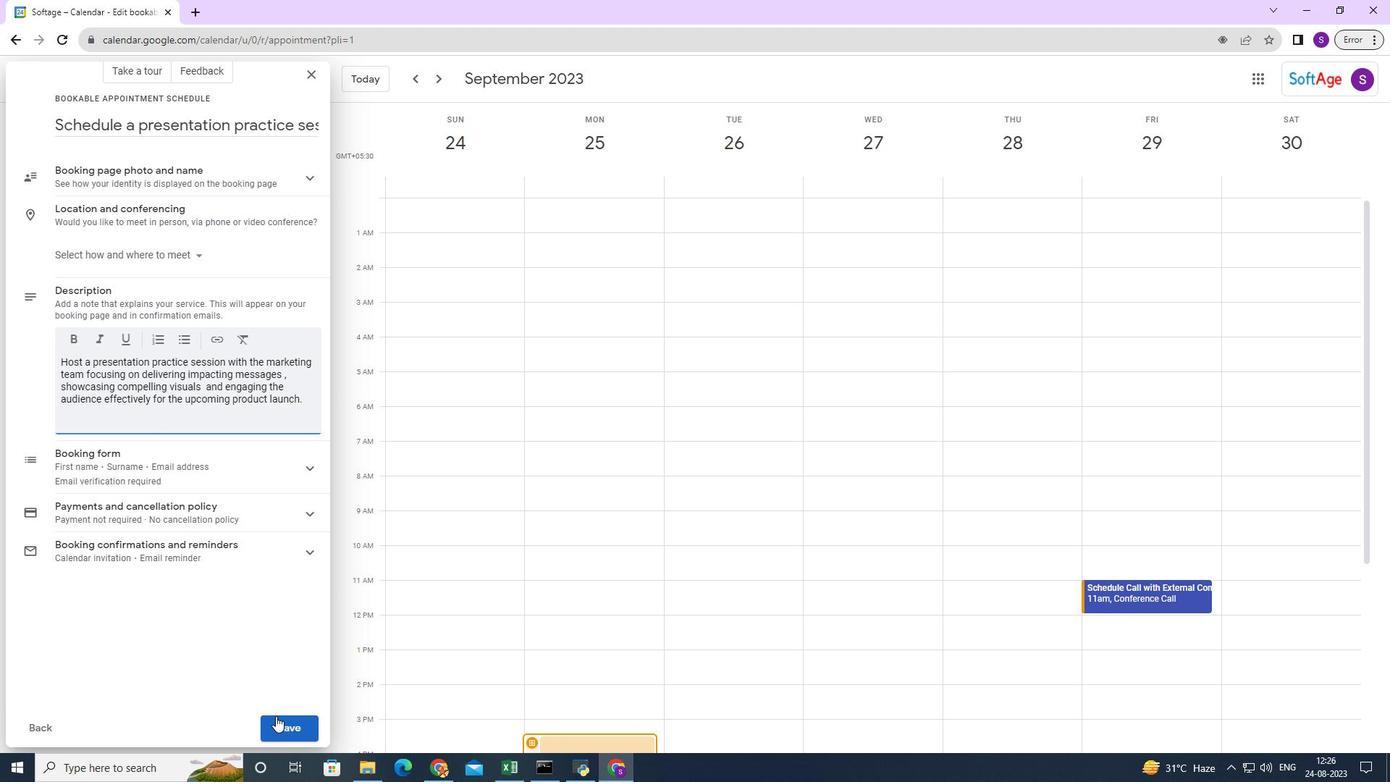 
Action: Mouse pressed left at (275, 716)
Screenshot: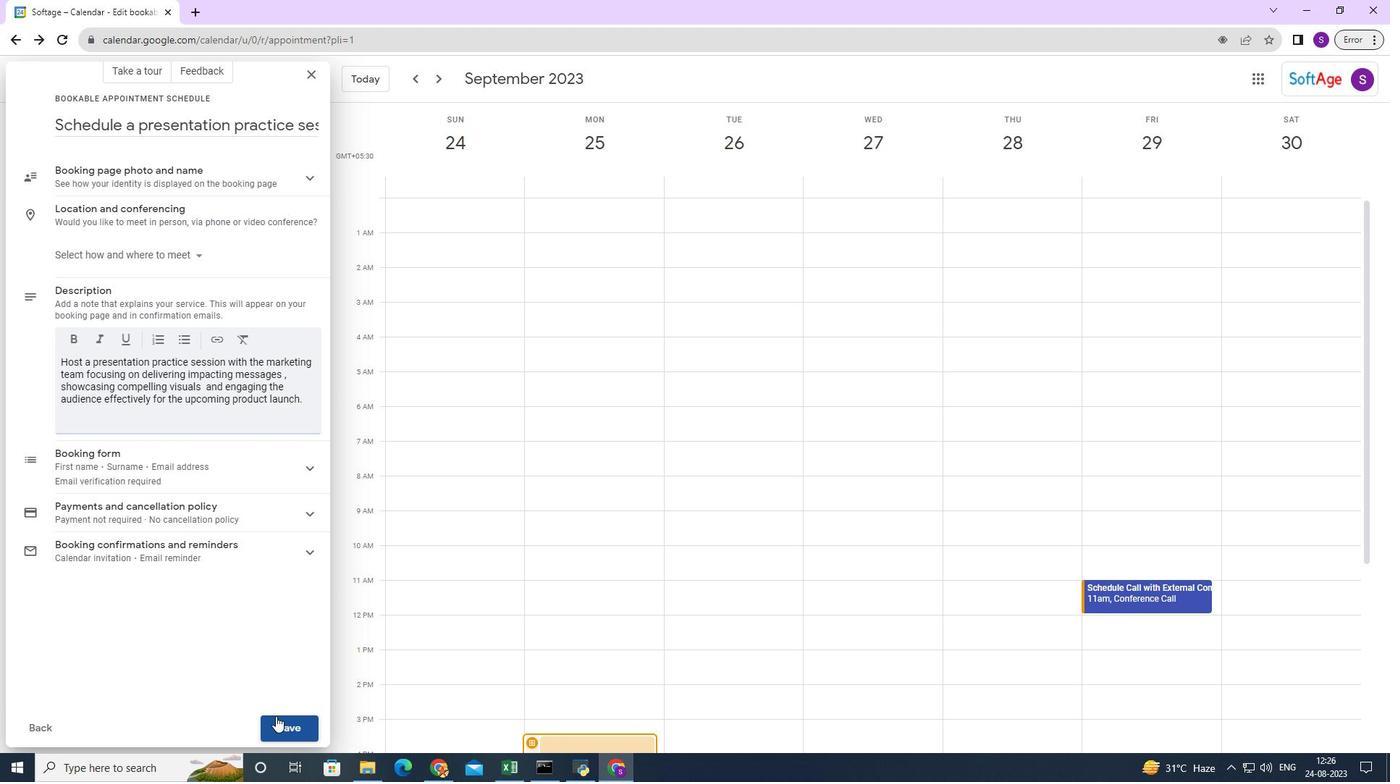 
Action: Mouse moved to (448, 482)
Screenshot: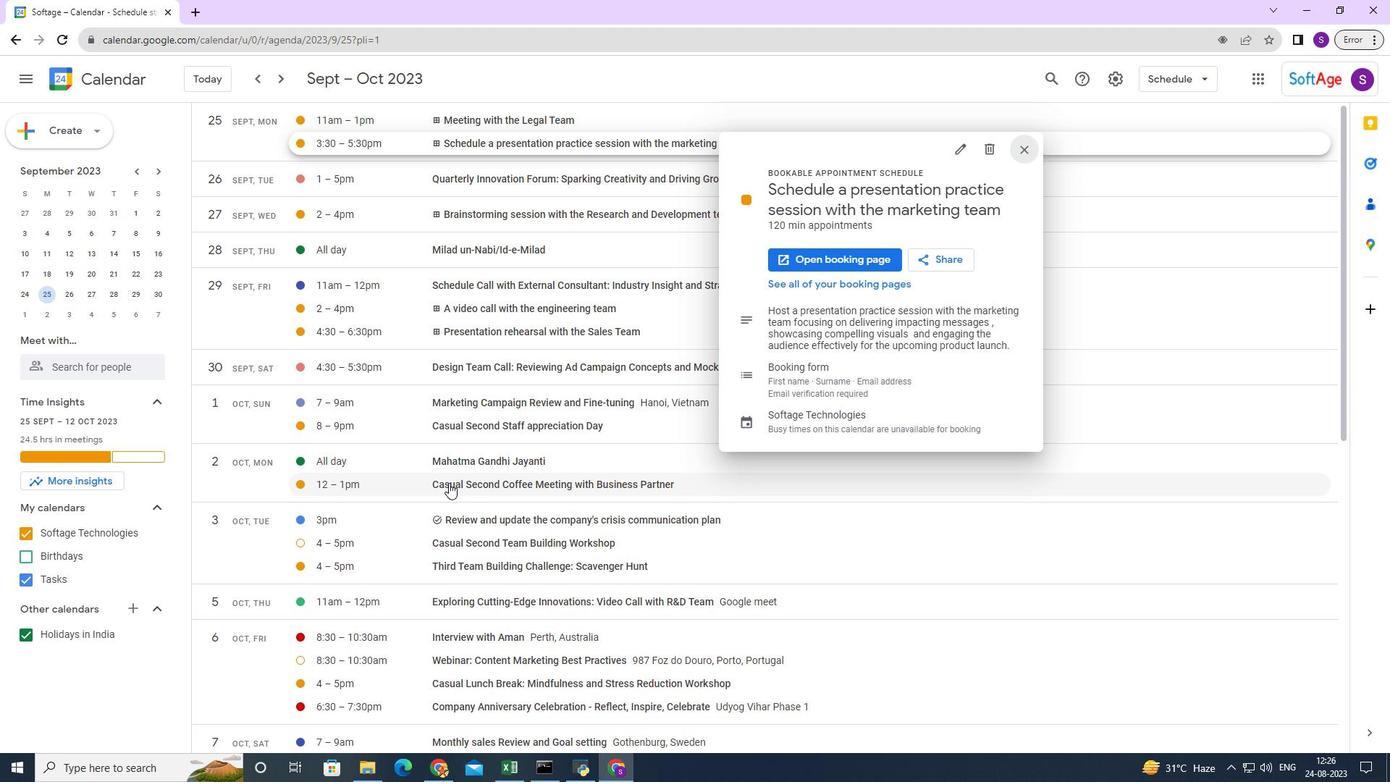 
